 Task: Find connections with filter location Le Gosier with filter topic #healthy with filter profile language Spanish with filter current company Ixigo with filter school Sir M Visvesvaraya Institute Of Technology with filter industry Nursing Homes and Residential Care Facilities with filter service category Information Management with filter keywords title Assistant Professor
Action: Mouse moved to (311, 230)
Screenshot: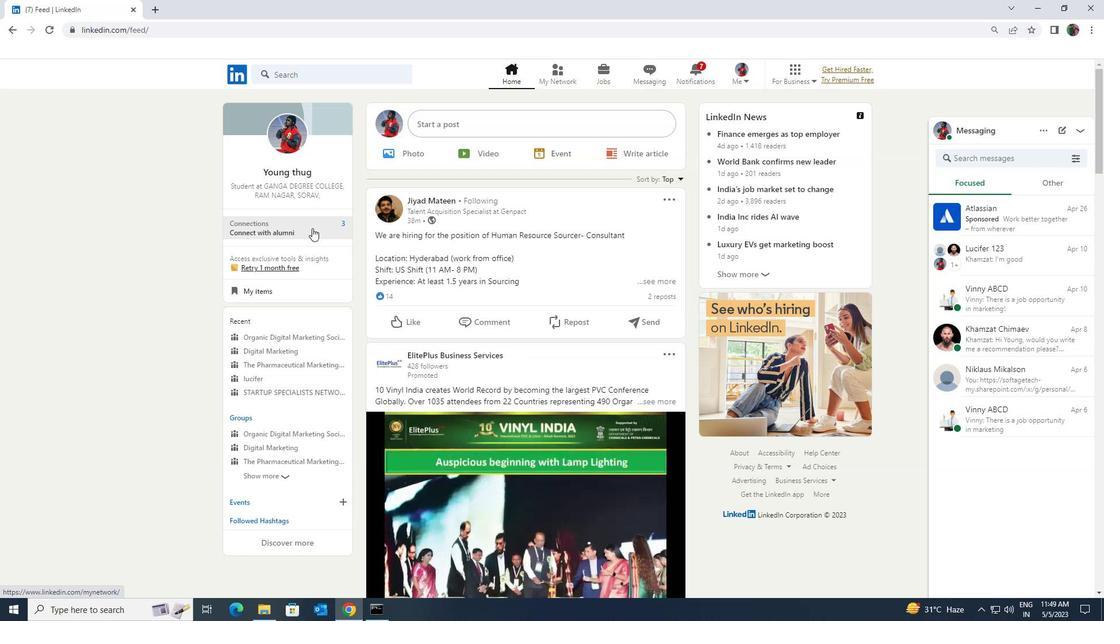 
Action: Mouse pressed left at (311, 230)
Screenshot: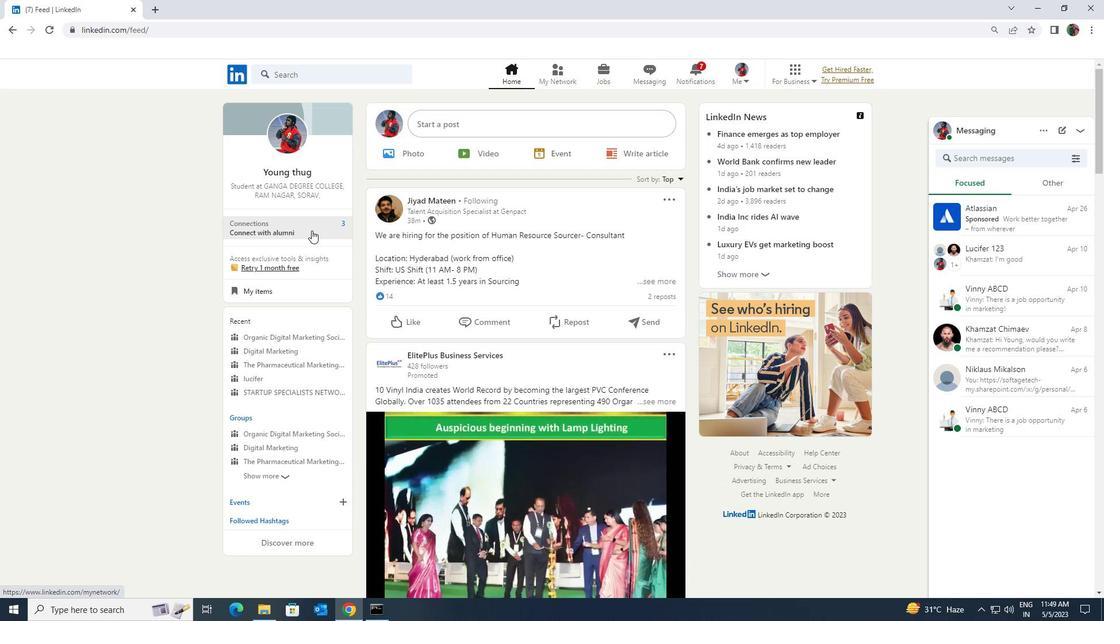 
Action: Mouse moved to (306, 139)
Screenshot: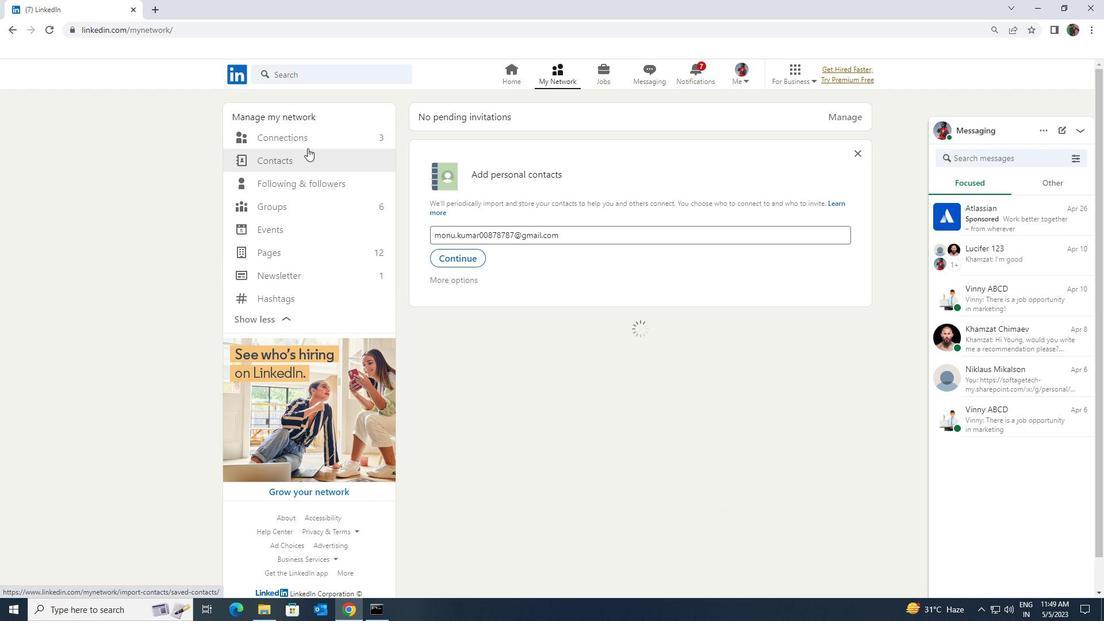 
Action: Mouse pressed left at (306, 139)
Screenshot: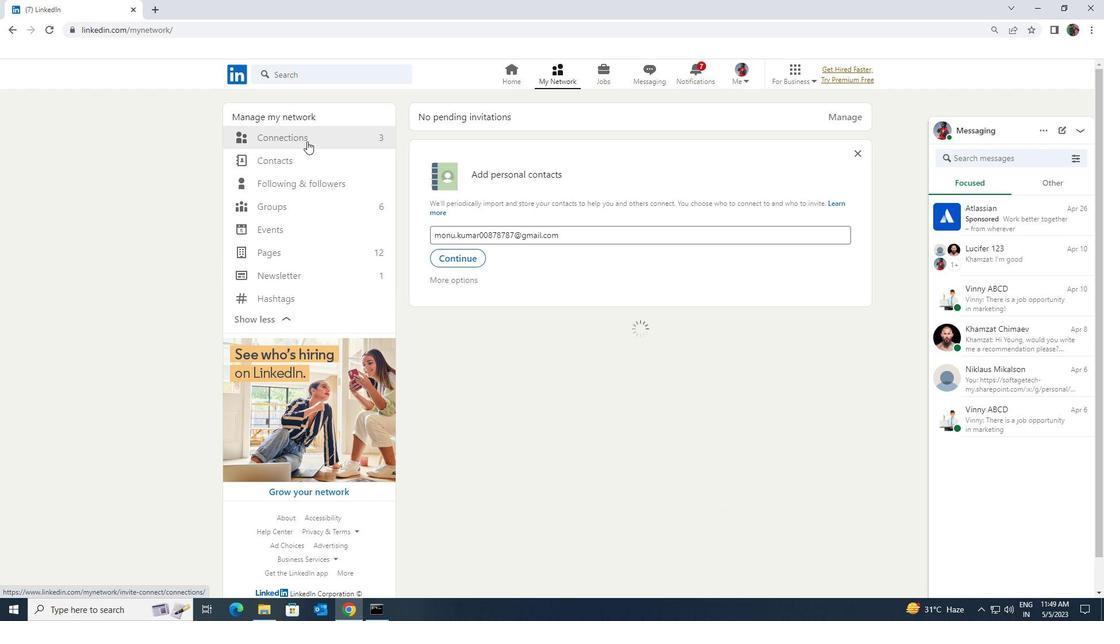 
Action: Mouse moved to (613, 139)
Screenshot: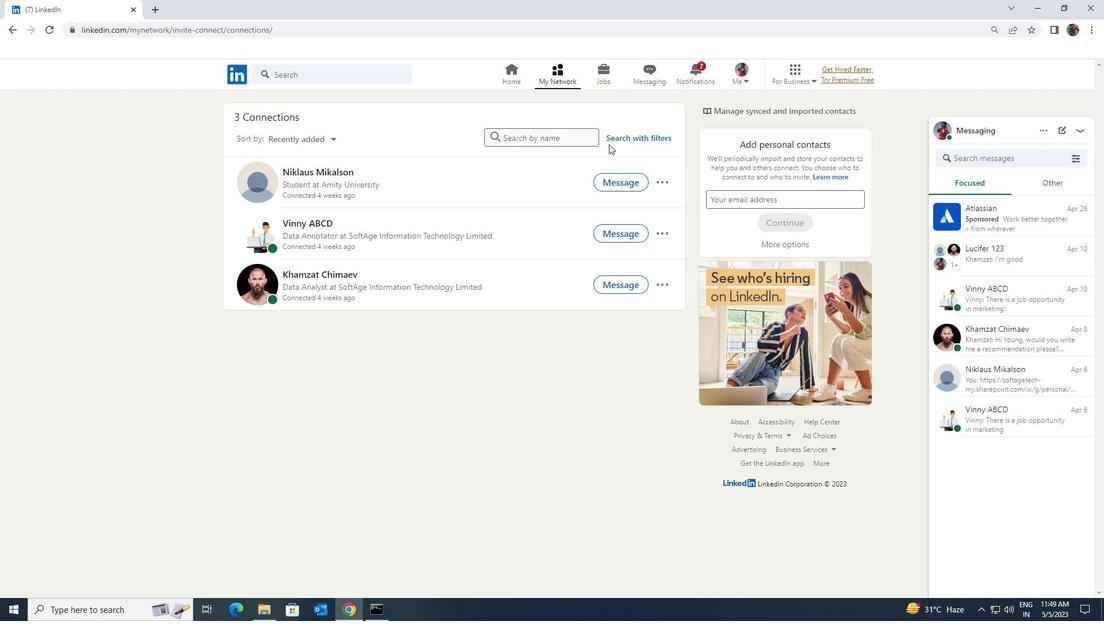 
Action: Mouse pressed left at (613, 139)
Screenshot: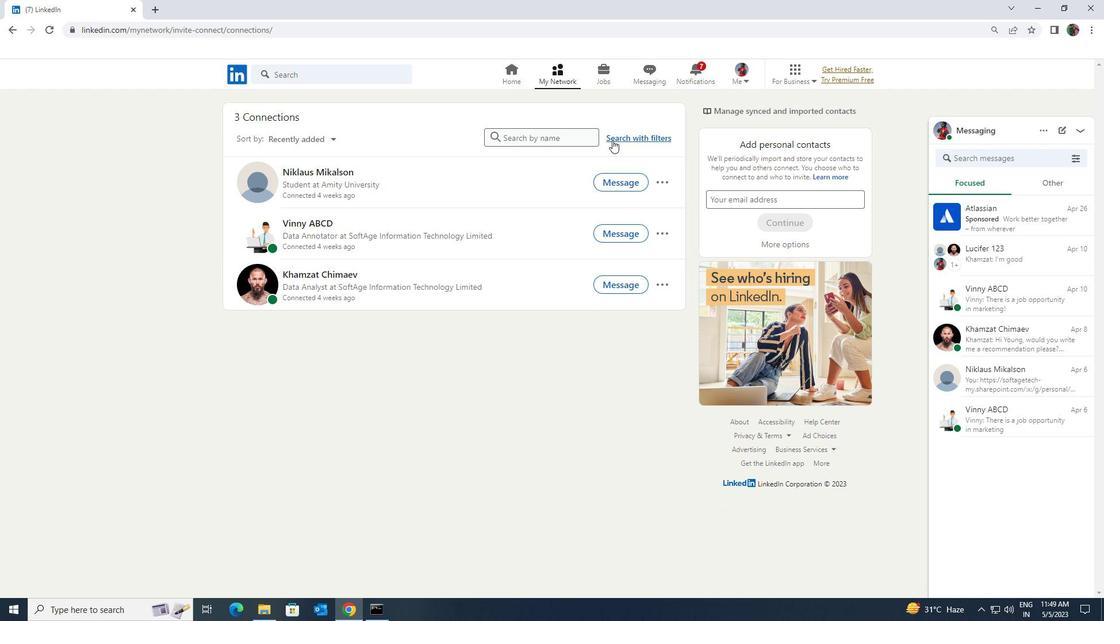 
Action: Mouse moved to (595, 105)
Screenshot: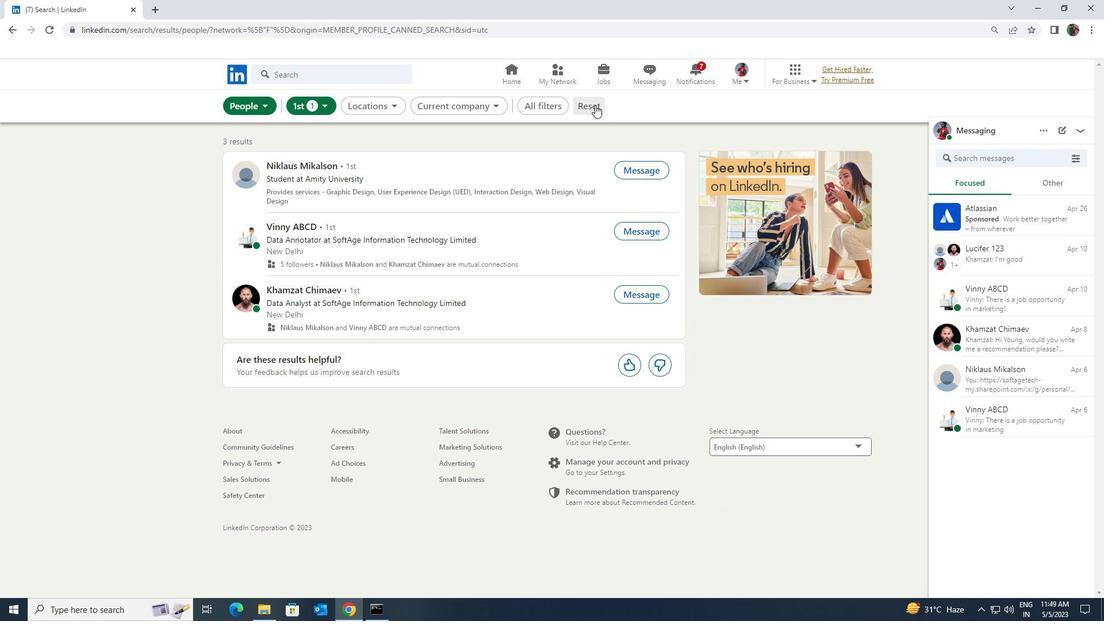 
Action: Mouse pressed left at (595, 105)
Screenshot: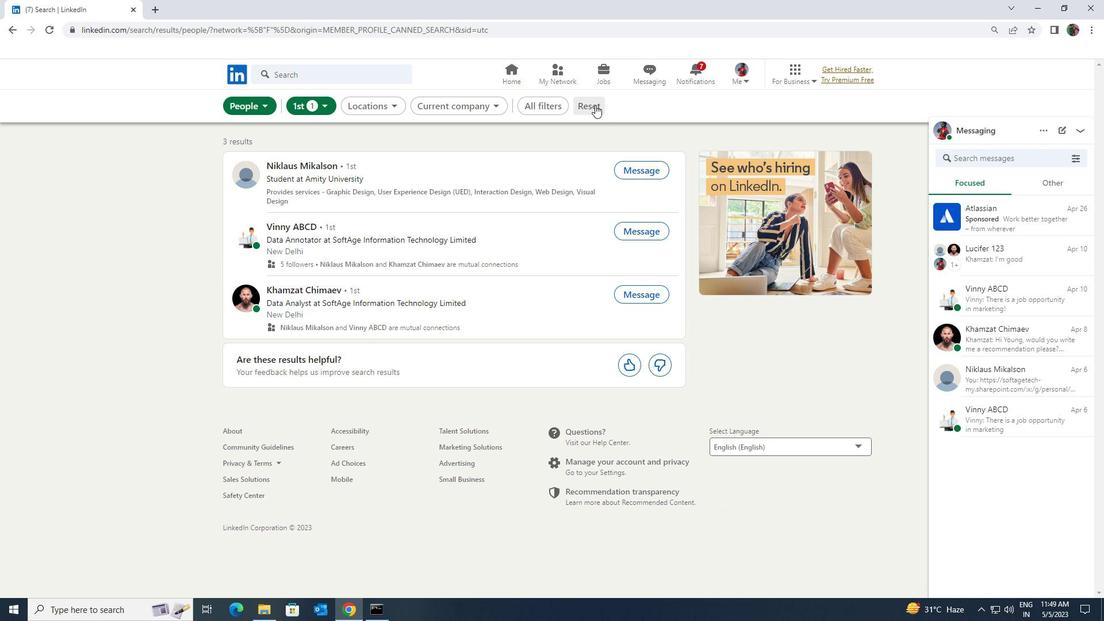 
Action: Mouse moved to (559, 110)
Screenshot: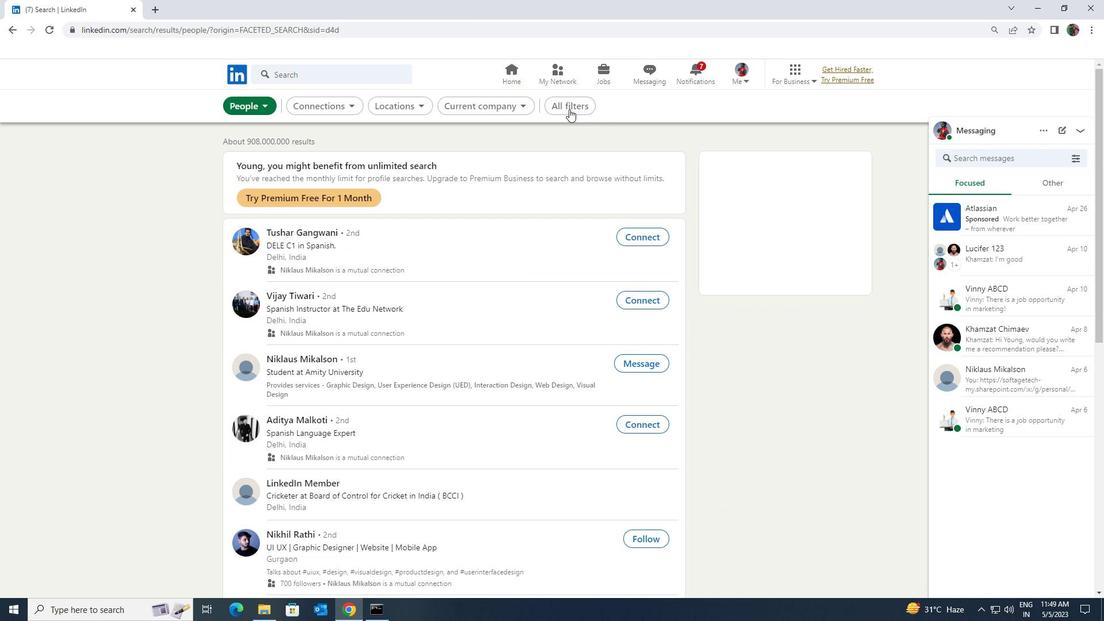 
Action: Mouse pressed left at (559, 110)
Screenshot: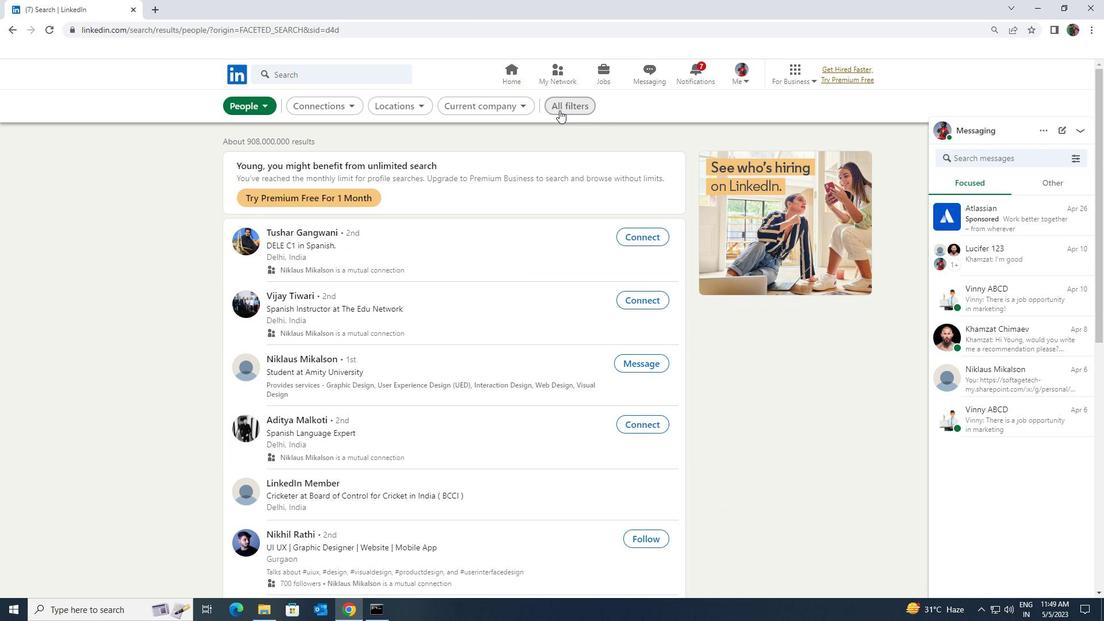 
Action: Mouse moved to (977, 453)
Screenshot: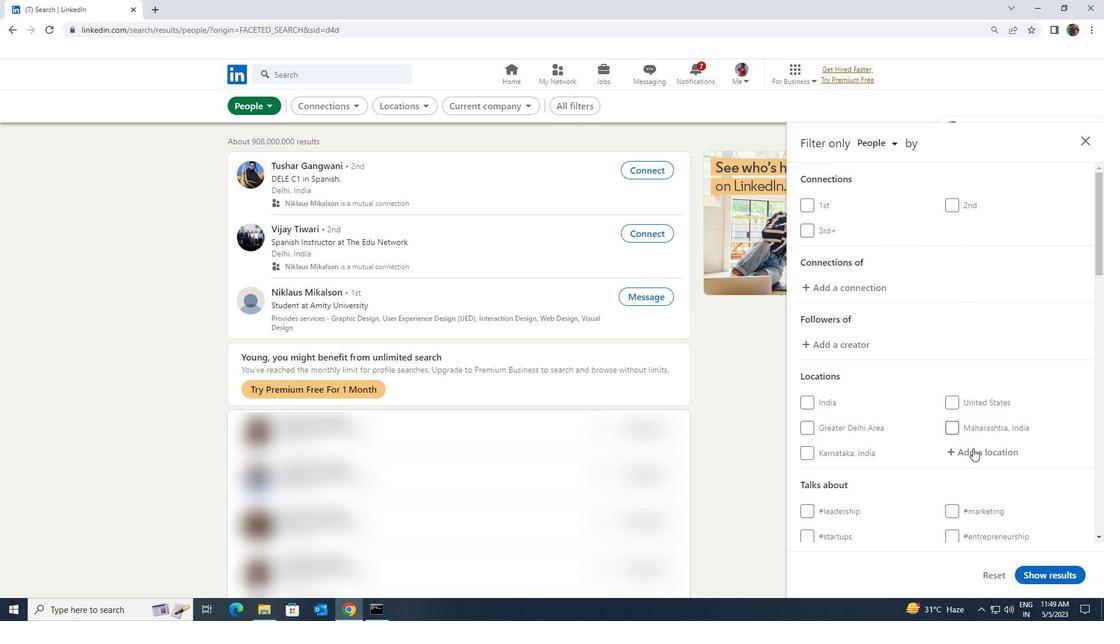 
Action: Mouse pressed left at (977, 453)
Screenshot: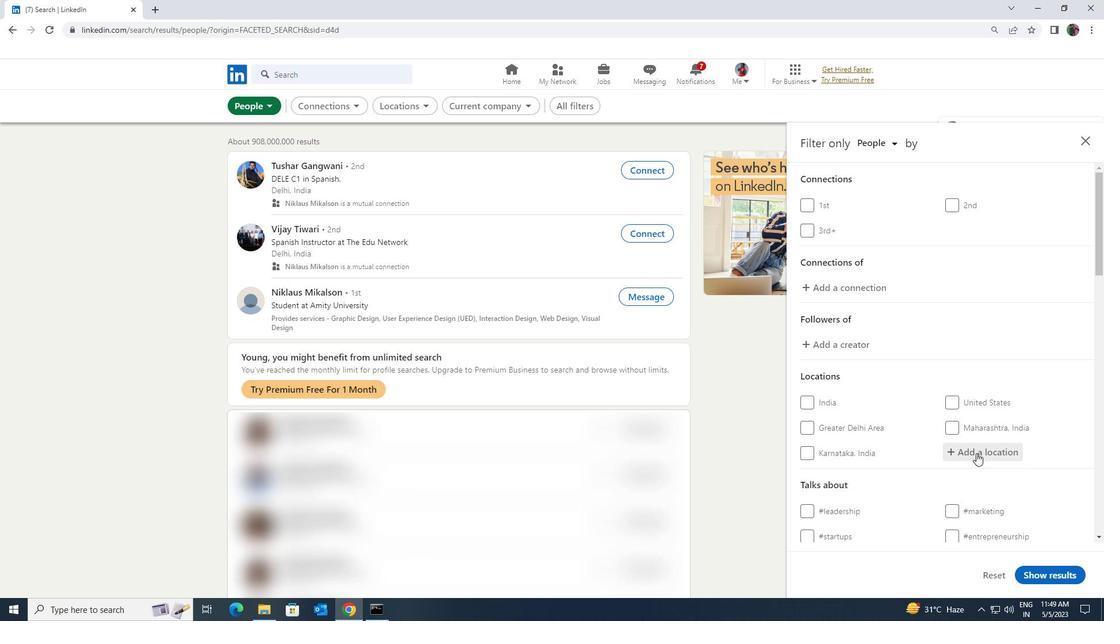 
Action: Mouse moved to (968, 450)
Screenshot: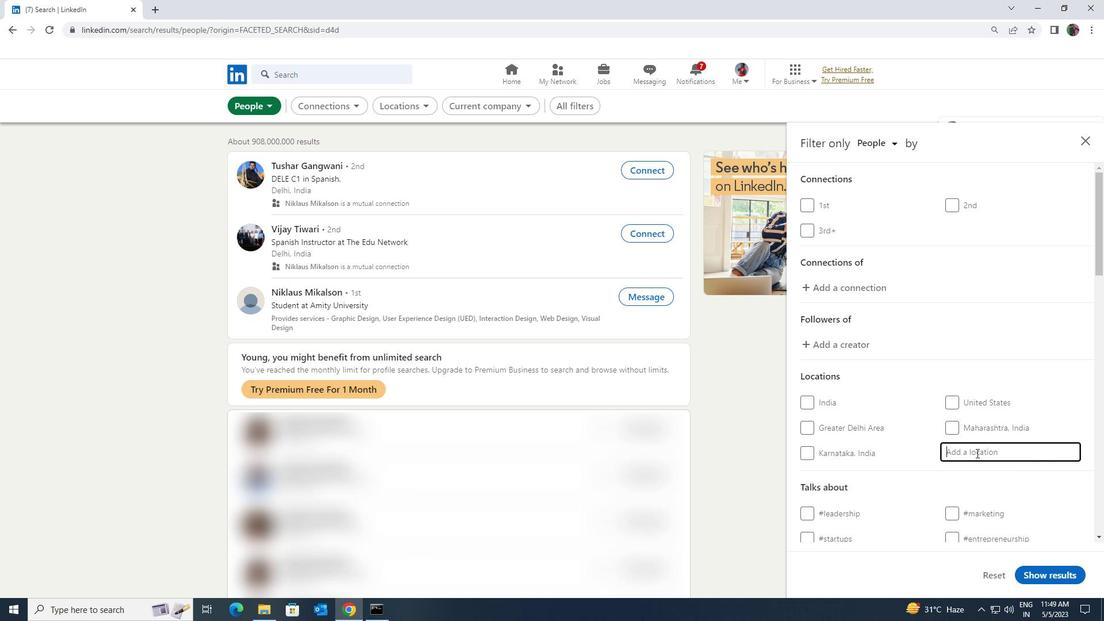 
Action: Key pressed <Key.shift>LE<Key.space><Key.shift><Key.shift><Key.shift><Key.shift><Key.shift><Key.shift>GOSIER
Screenshot: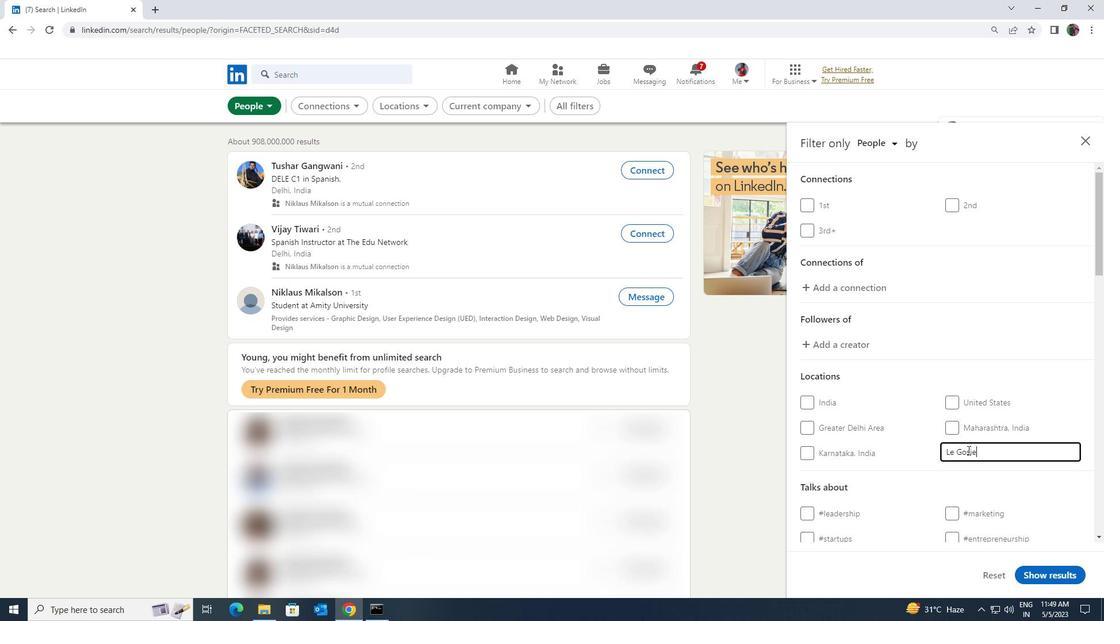 
Action: Mouse moved to (963, 449)
Screenshot: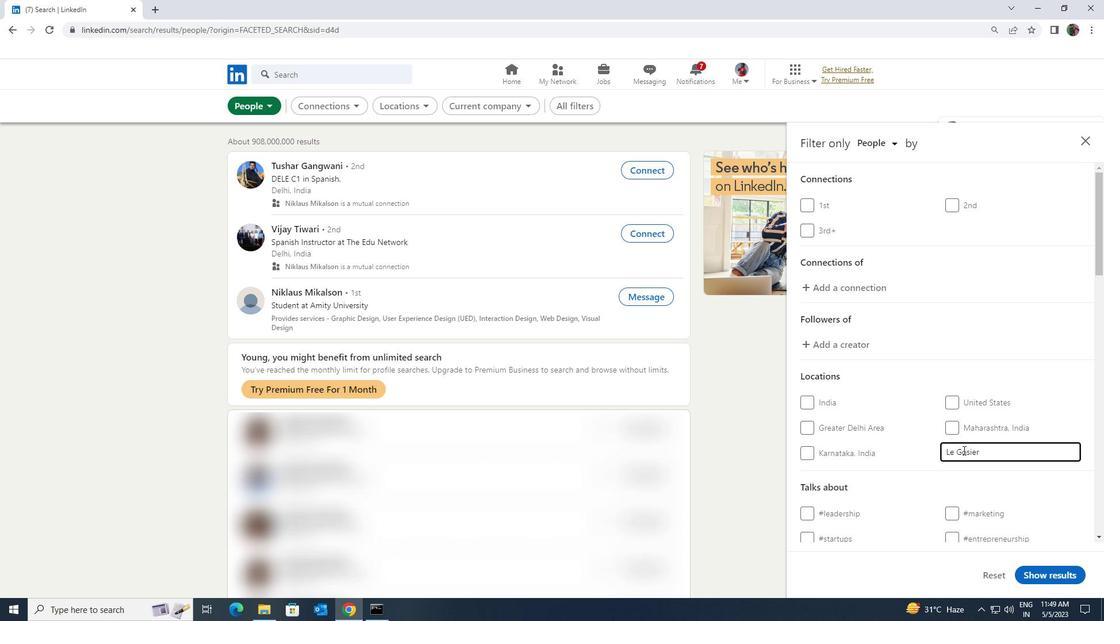 
Action: Mouse scrolled (963, 448) with delta (0, 0)
Screenshot: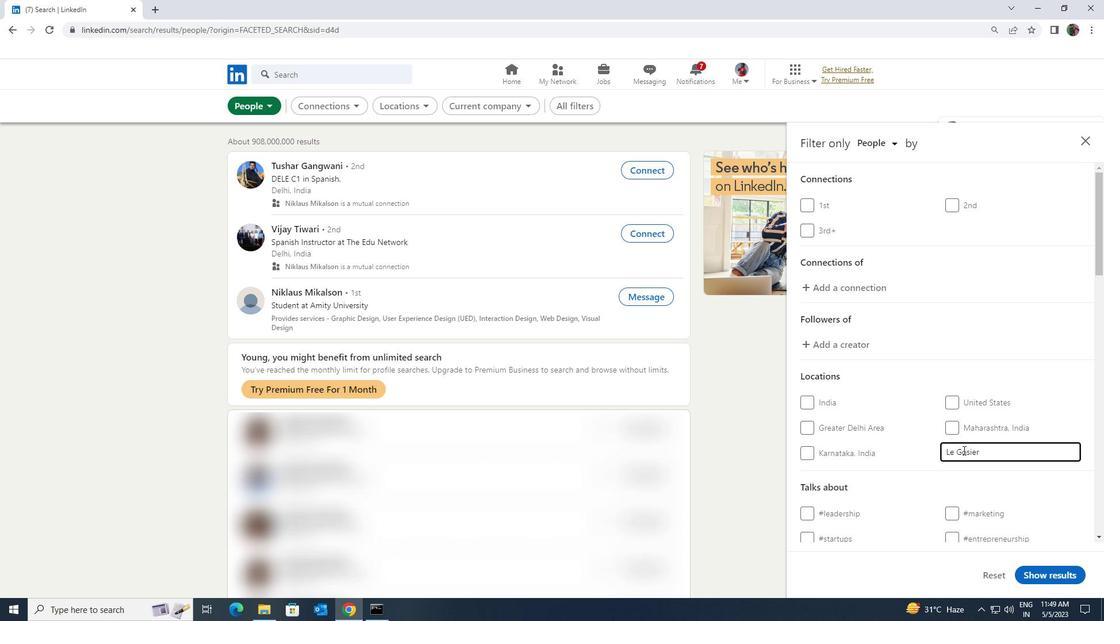
Action: Mouse moved to (973, 506)
Screenshot: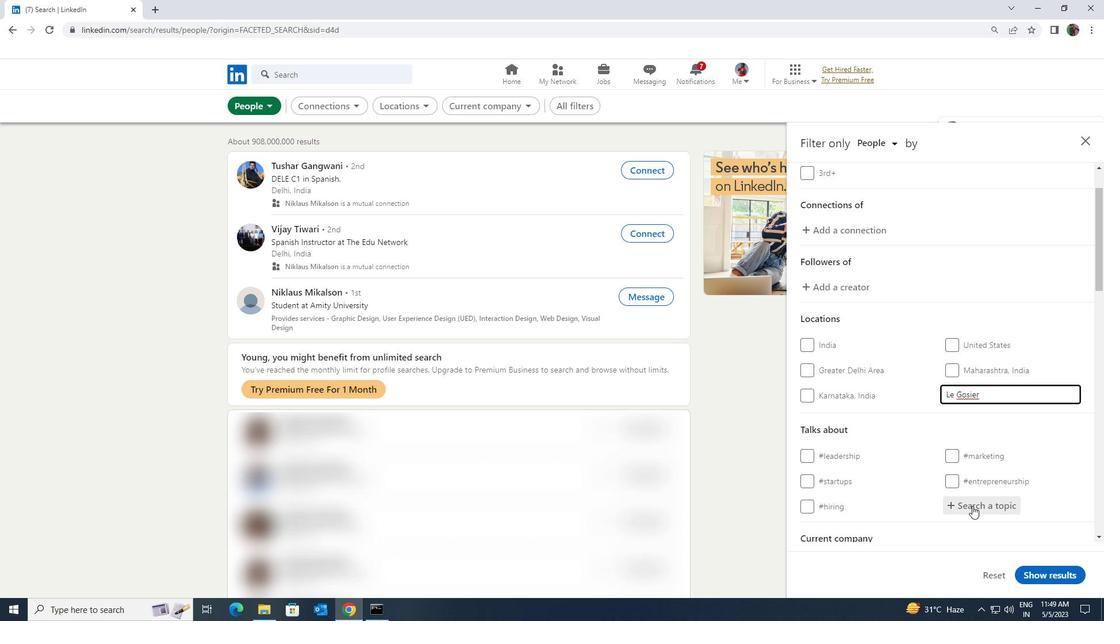 
Action: Mouse pressed left at (973, 506)
Screenshot: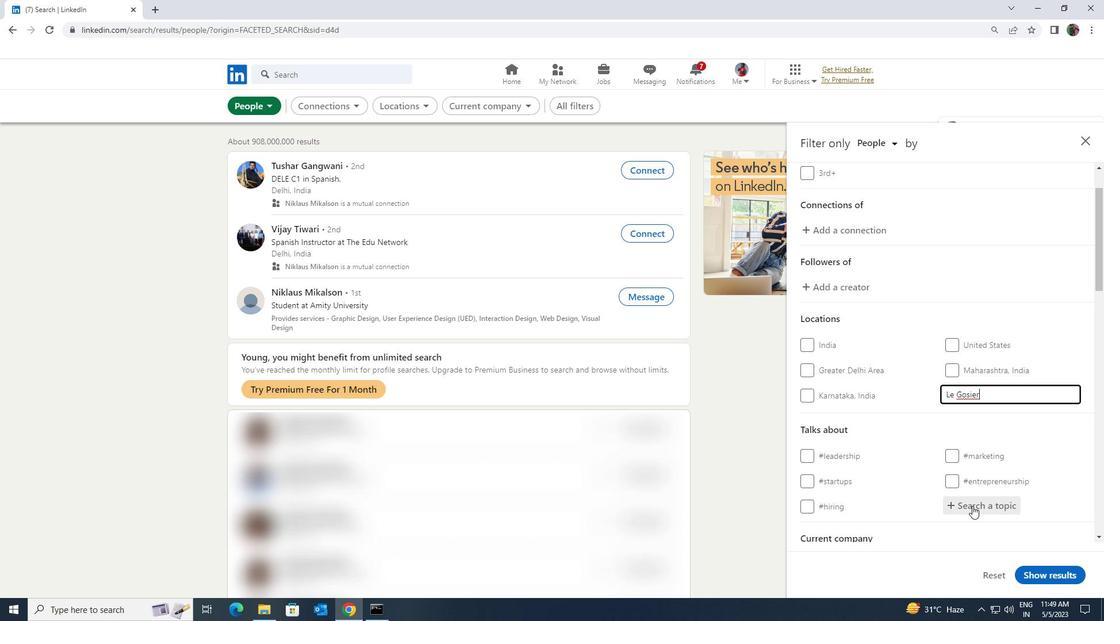 
Action: Key pressed <Key.shift><Key.shift><Key.shift><Key.shift><Key.shift>HEALTHY
Screenshot: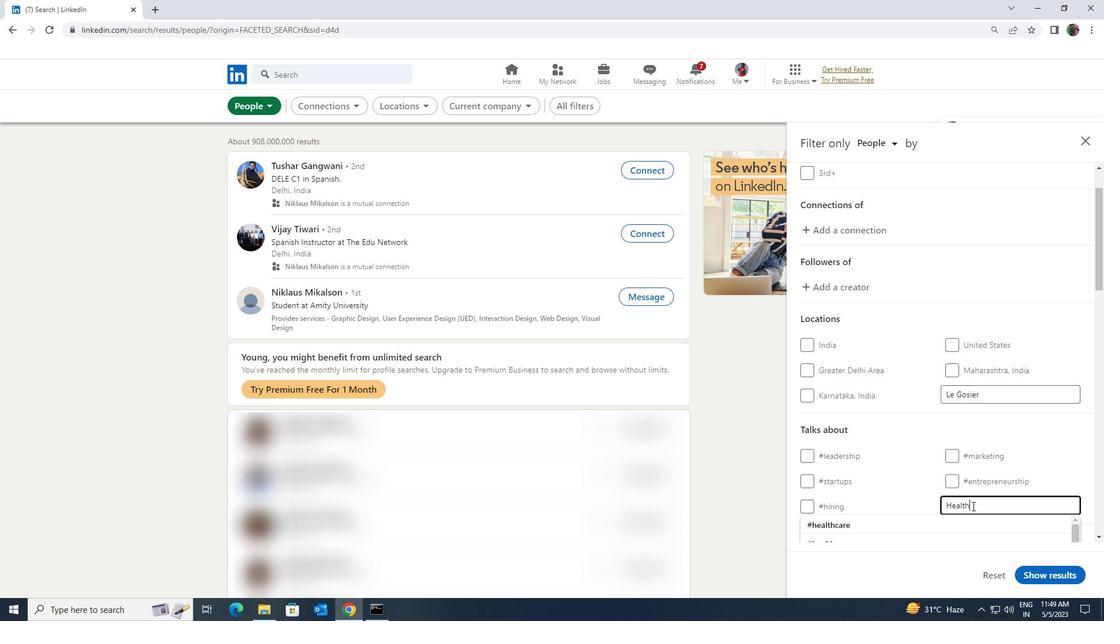 
Action: Mouse moved to (973, 500)
Screenshot: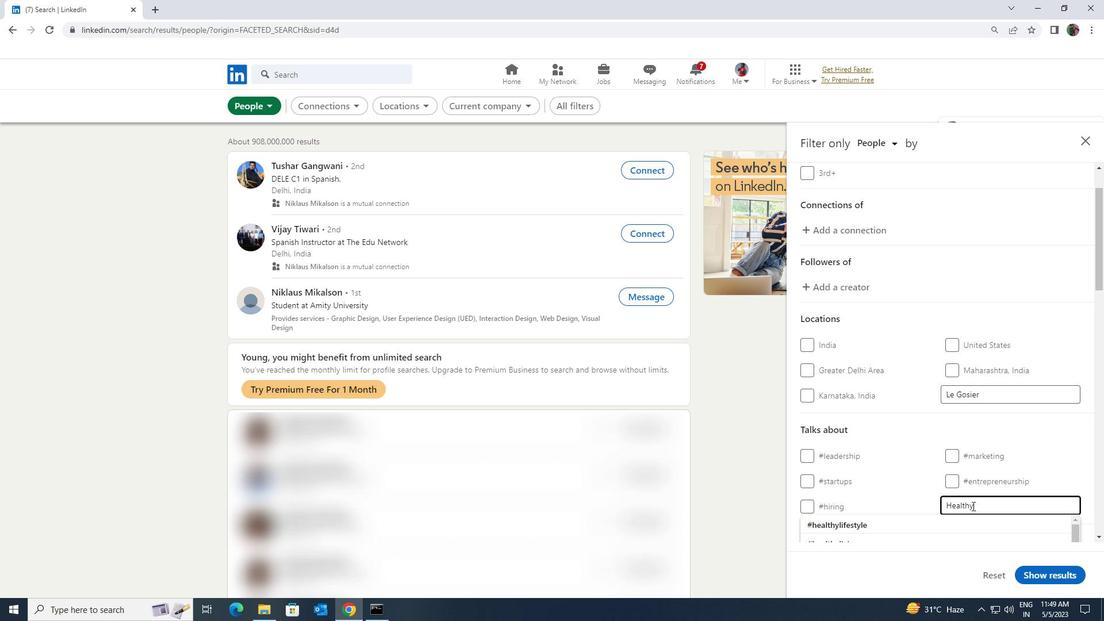 
Action: Mouse scrolled (973, 500) with delta (0, 0)
Screenshot: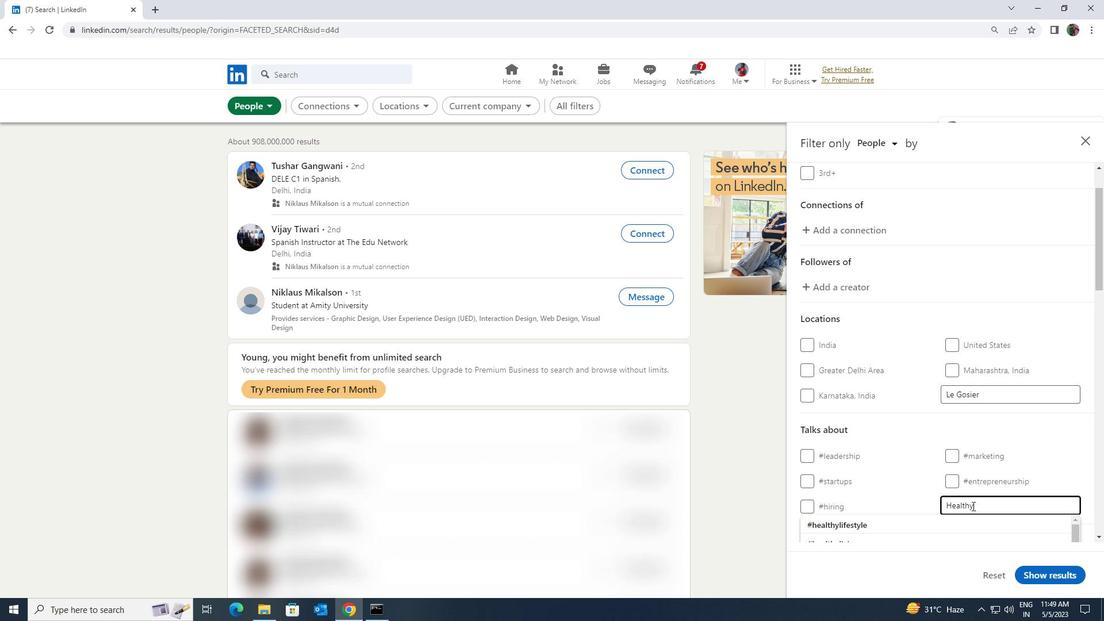 
Action: Mouse moved to (970, 496)
Screenshot: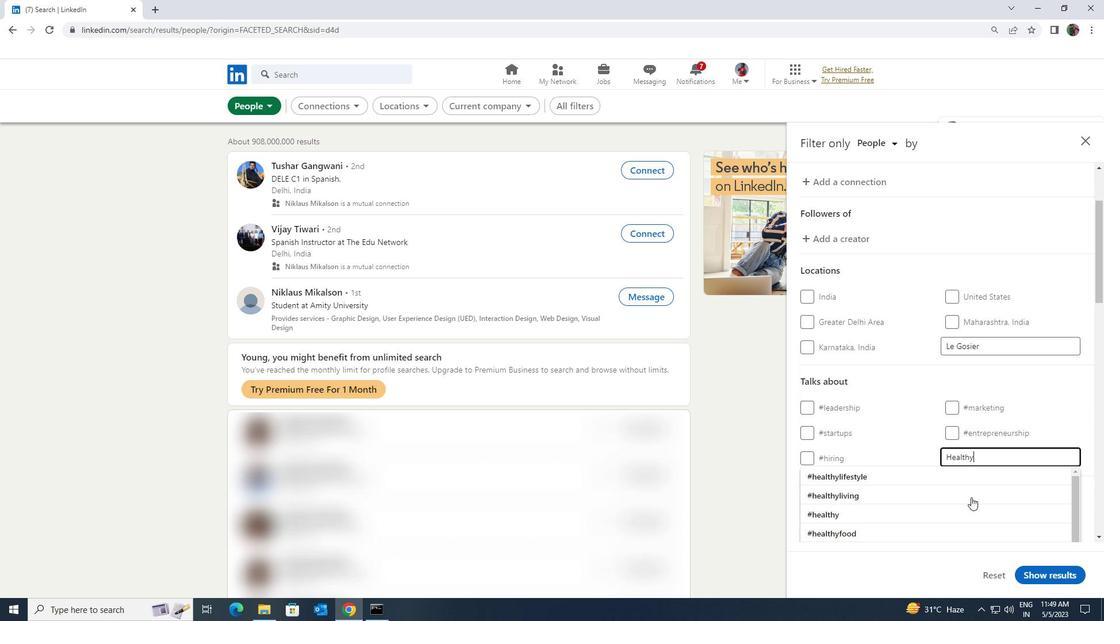 
Action: Mouse pressed left at (970, 496)
Screenshot: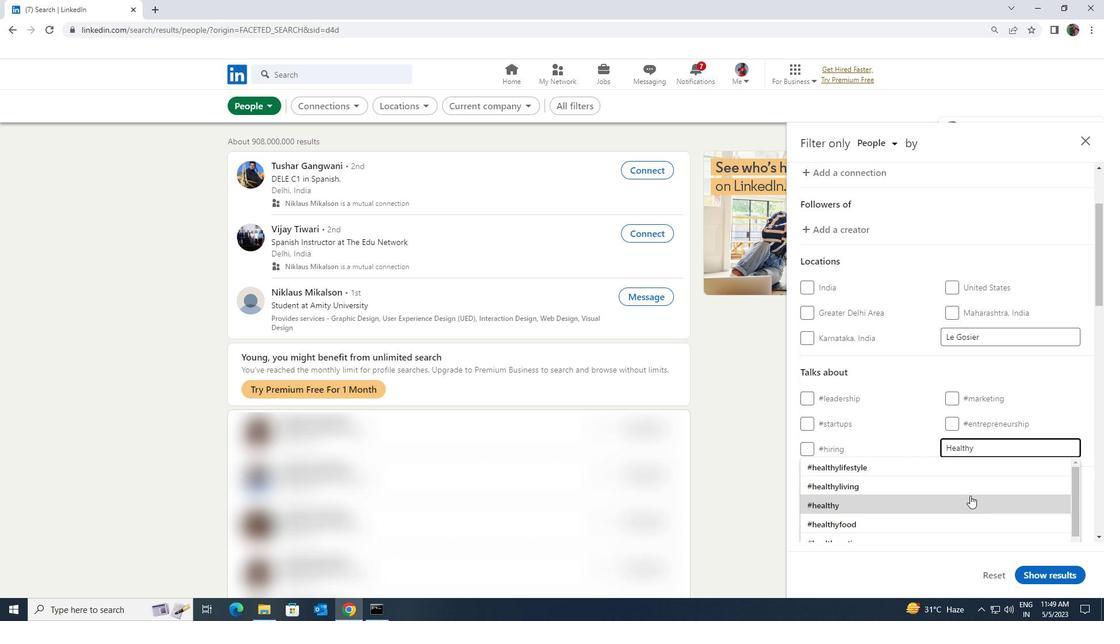
Action: Mouse moved to (970, 495)
Screenshot: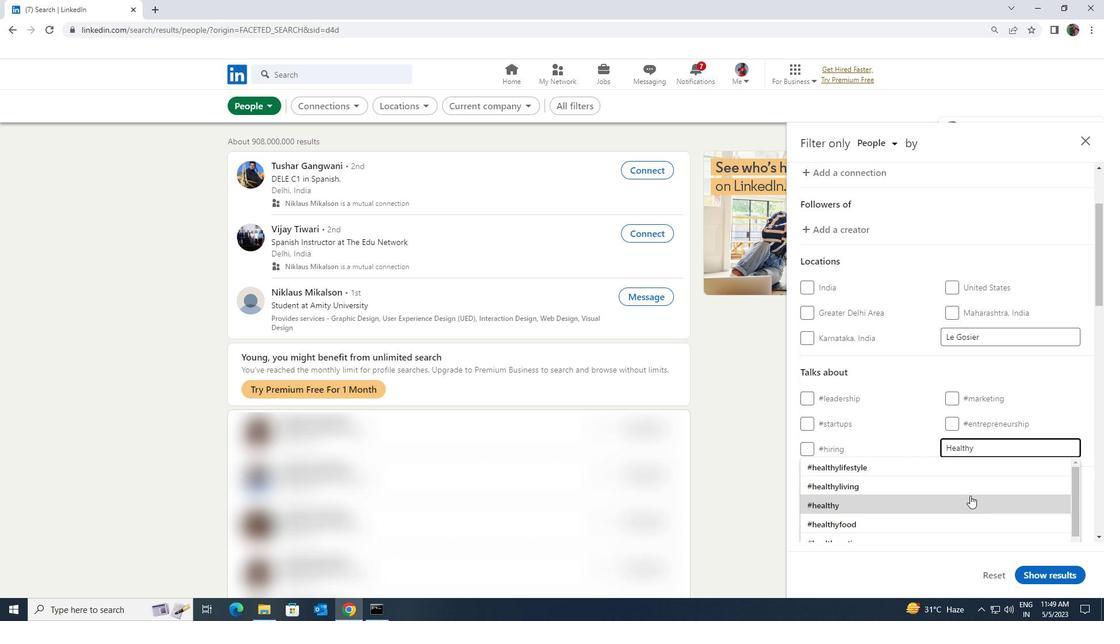 
Action: Mouse scrolled (970, 494) with delta (0, 0)
Screenshot: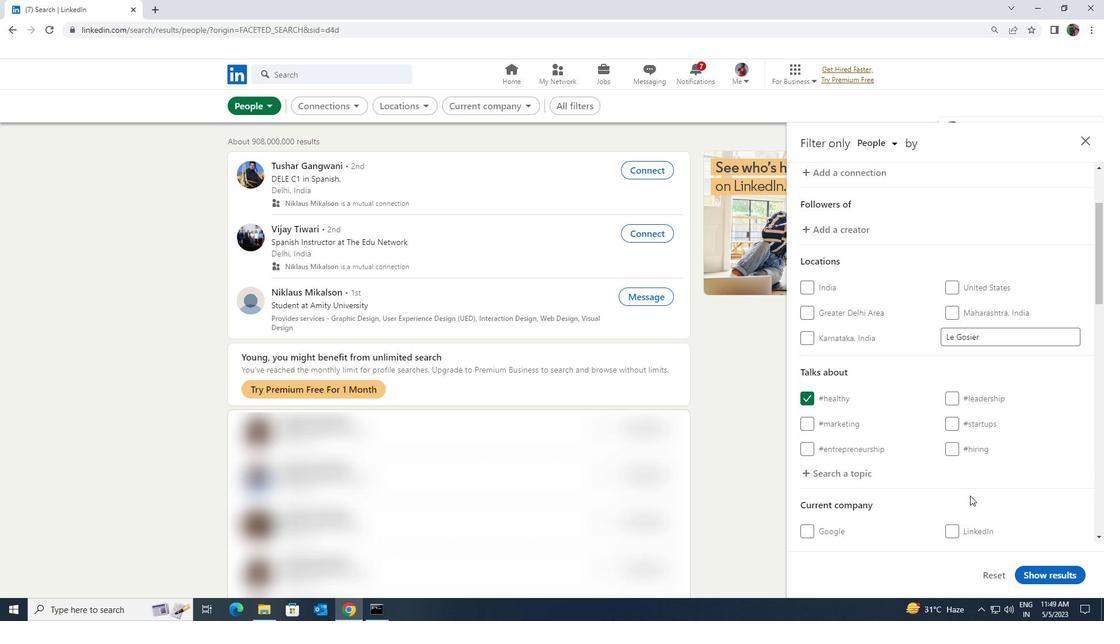 
Action: Mouse scrolled (970, 494) with delta (0, 0)
Screenshot: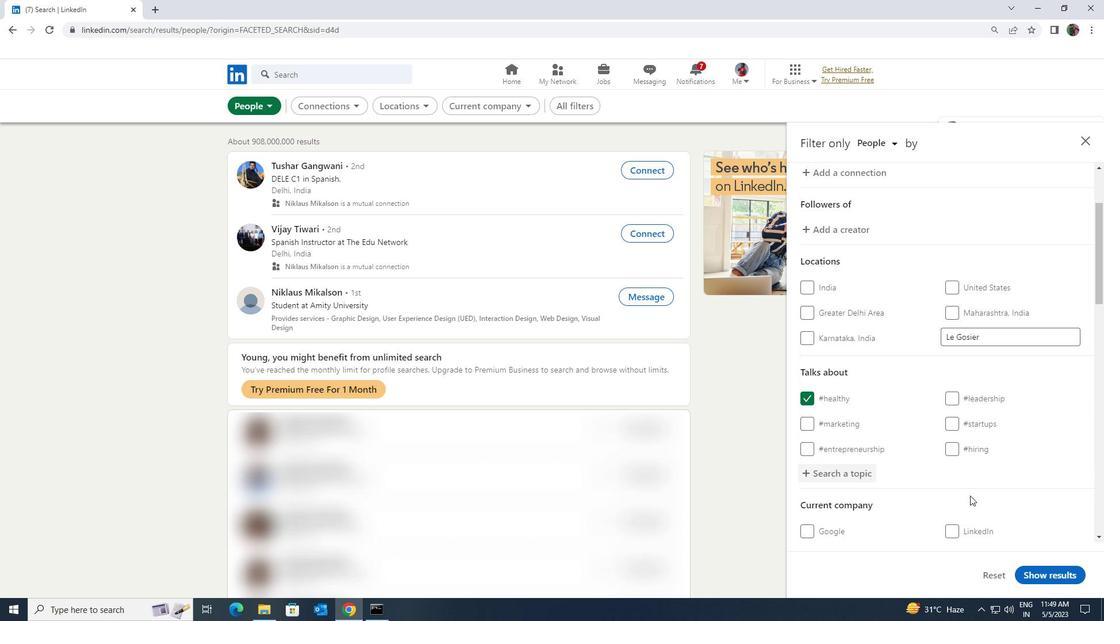 
Action: Mouse moved to (970, 495)
Screenshot: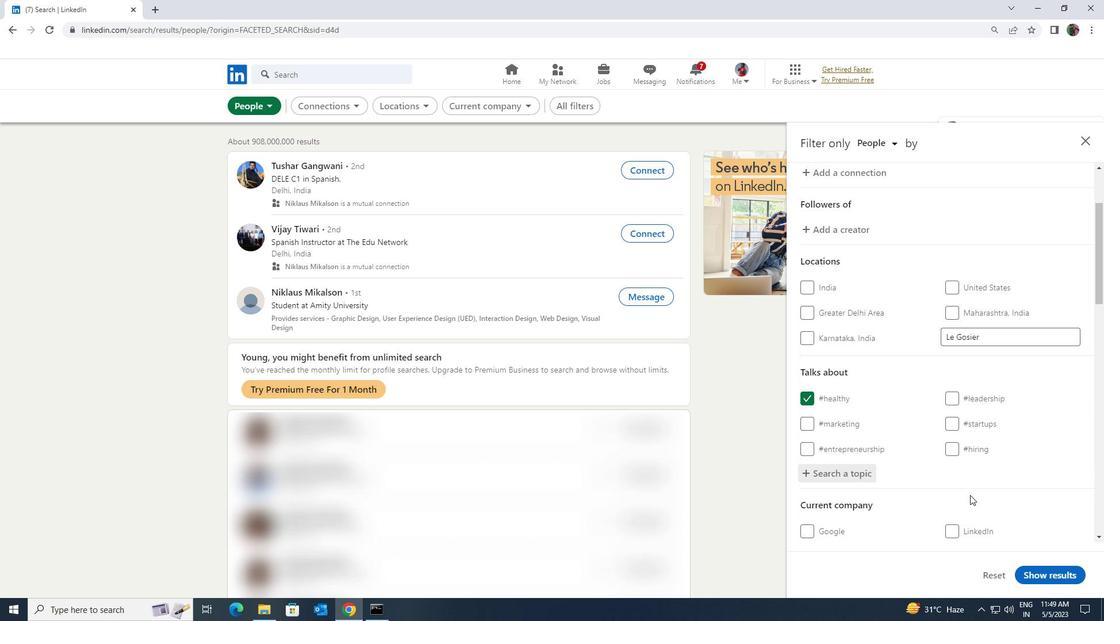 
Action: Mouse scrolled (970, 494) with delta (0, 0)
Screenshot: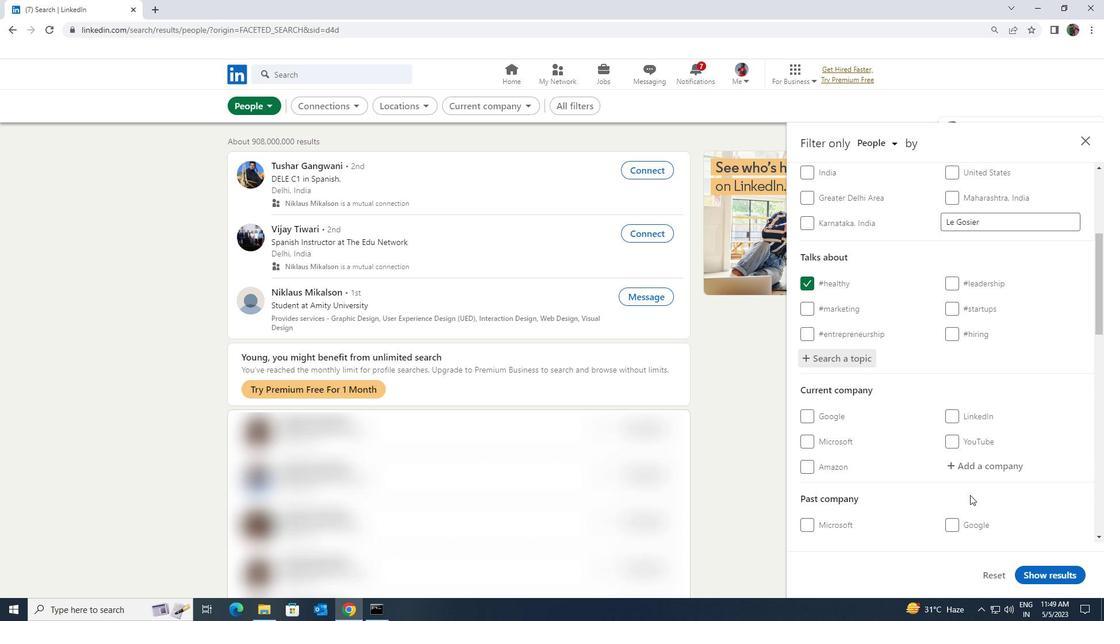 
Action: Mouse moved to (973, 493)
Screenshot: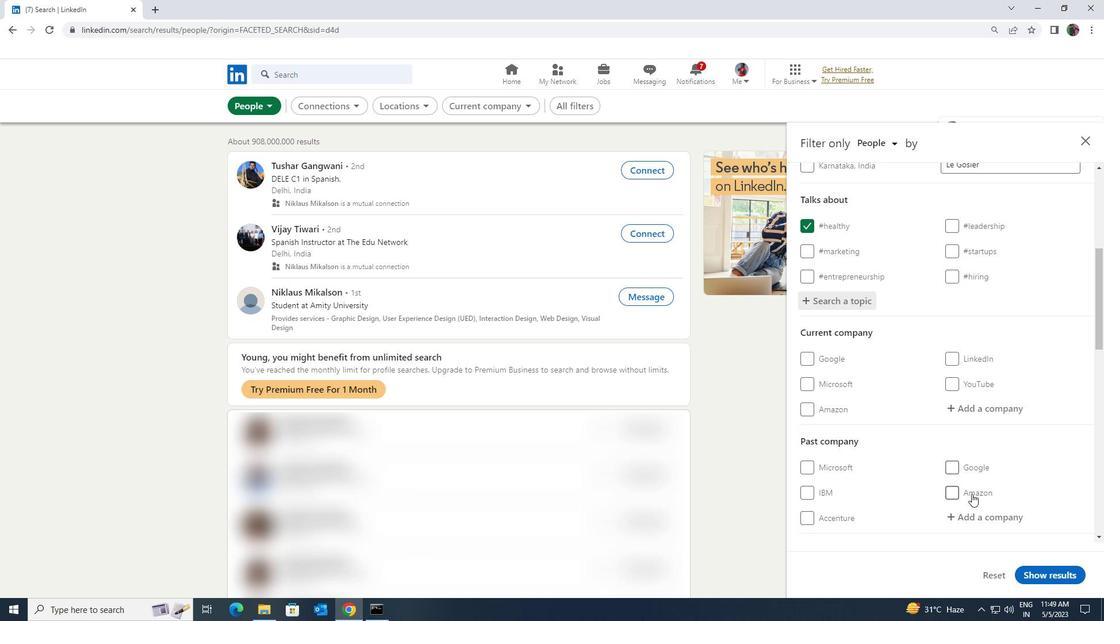 
Action: Mouse scrolled (973, 493) with delta (0, 0)
Screenshot: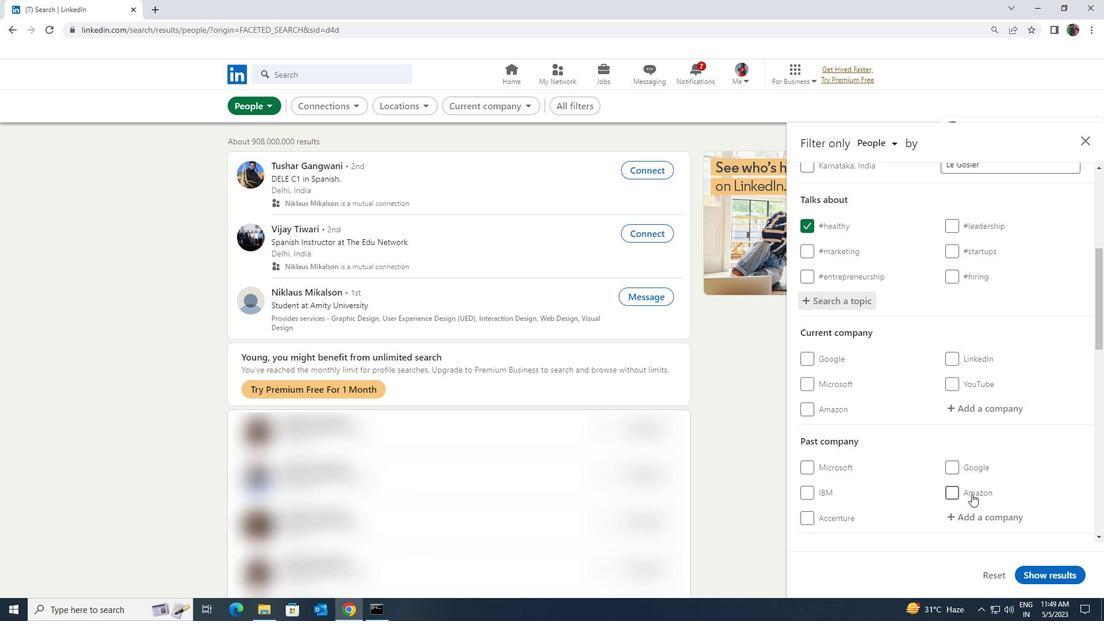 
Action: Mouse moved to (973, 493)
Screenshot: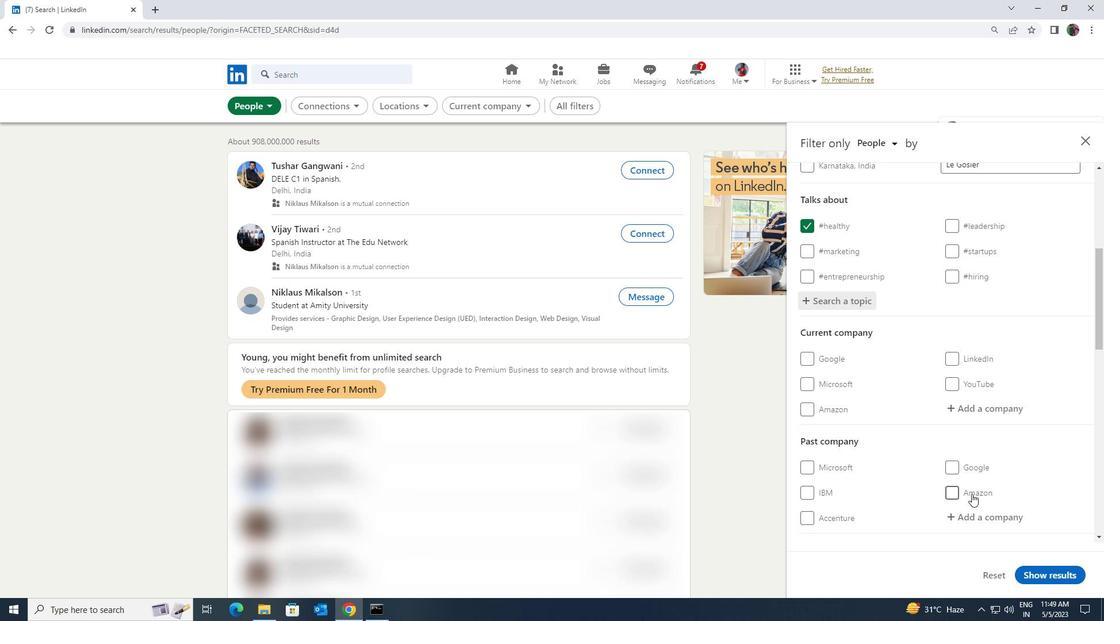 
Action: Mouse scrolled (973, 493) with delta (0, 0)
Screenshot: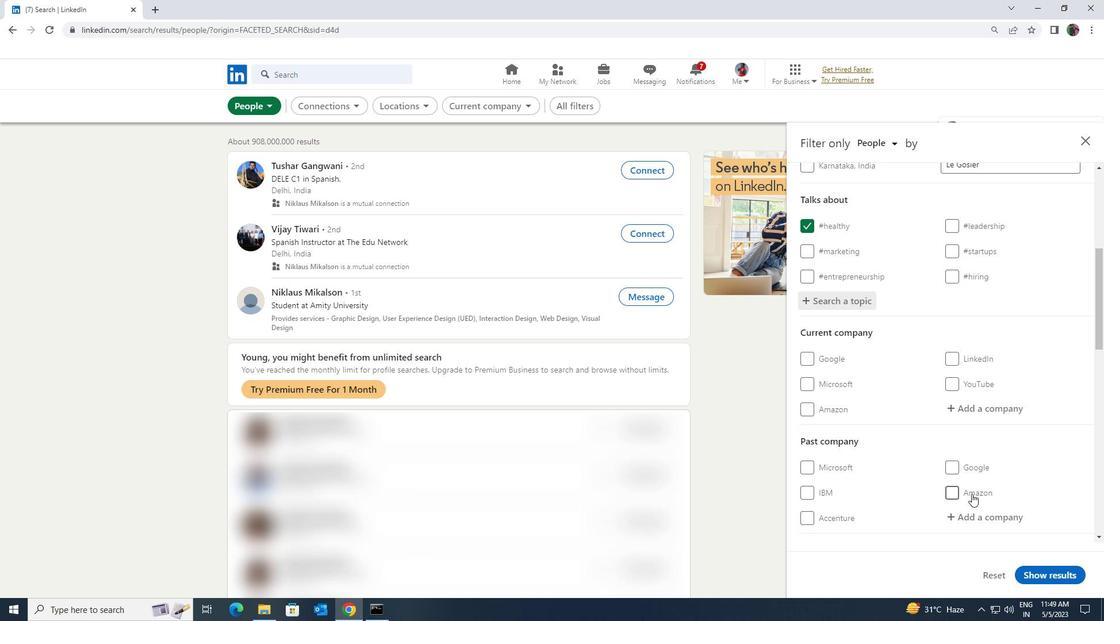 
Action: Mouse scrolled (973, 493) with delta (0, 0)
Screenshot: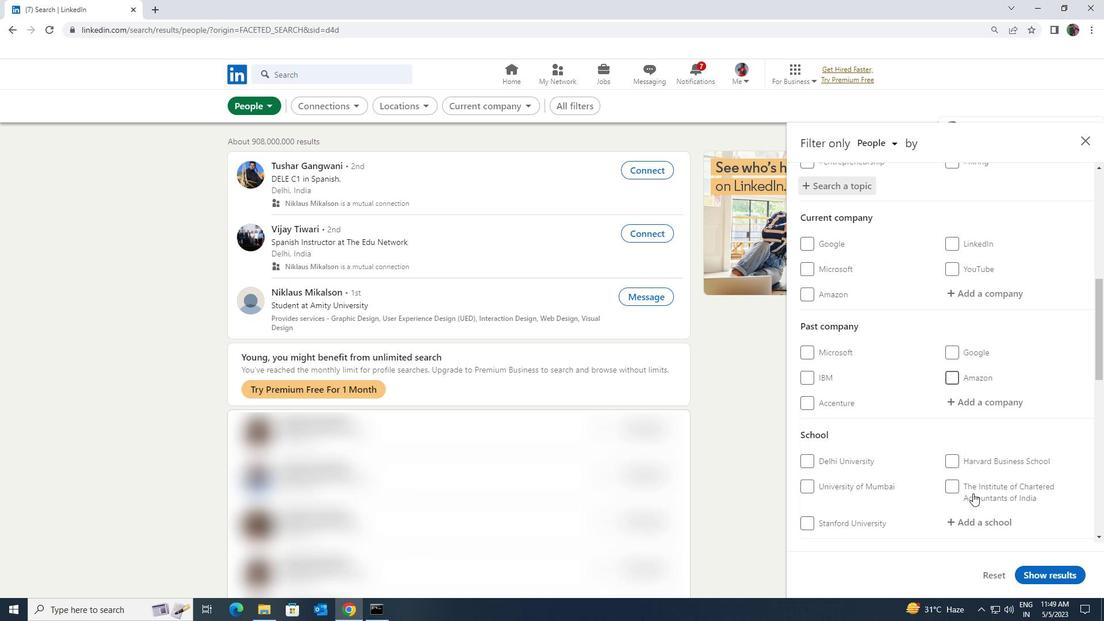 
Action: Mouse scrolled (973, 493) with delta (0, 0)
Screenshot: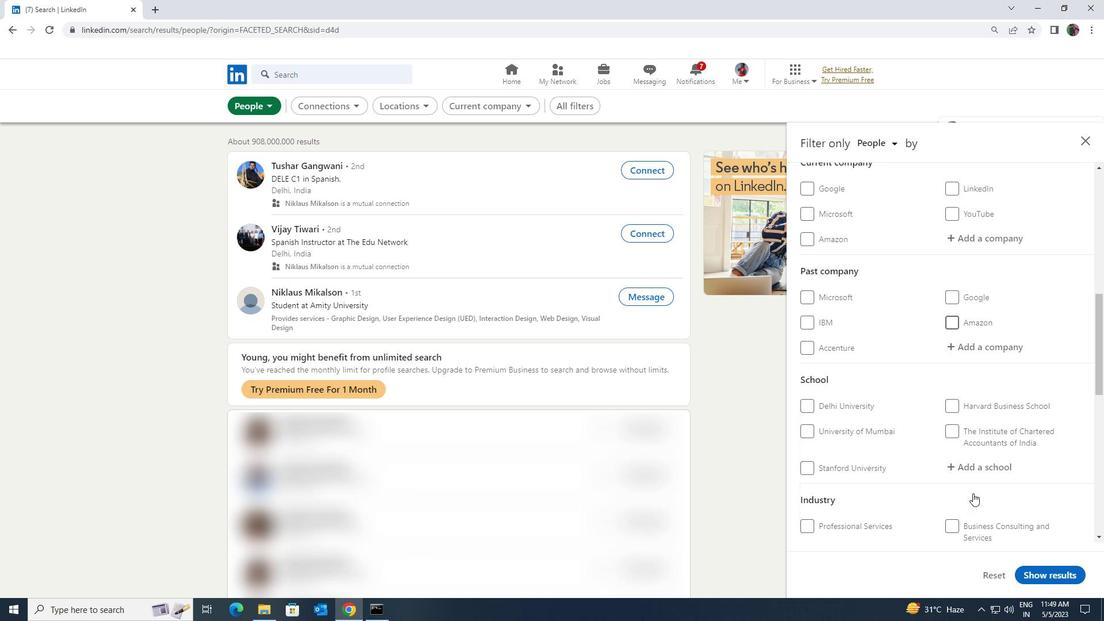 
Action: Mouse scrolled (973, 493) with delta (0, 0)
Screenshot: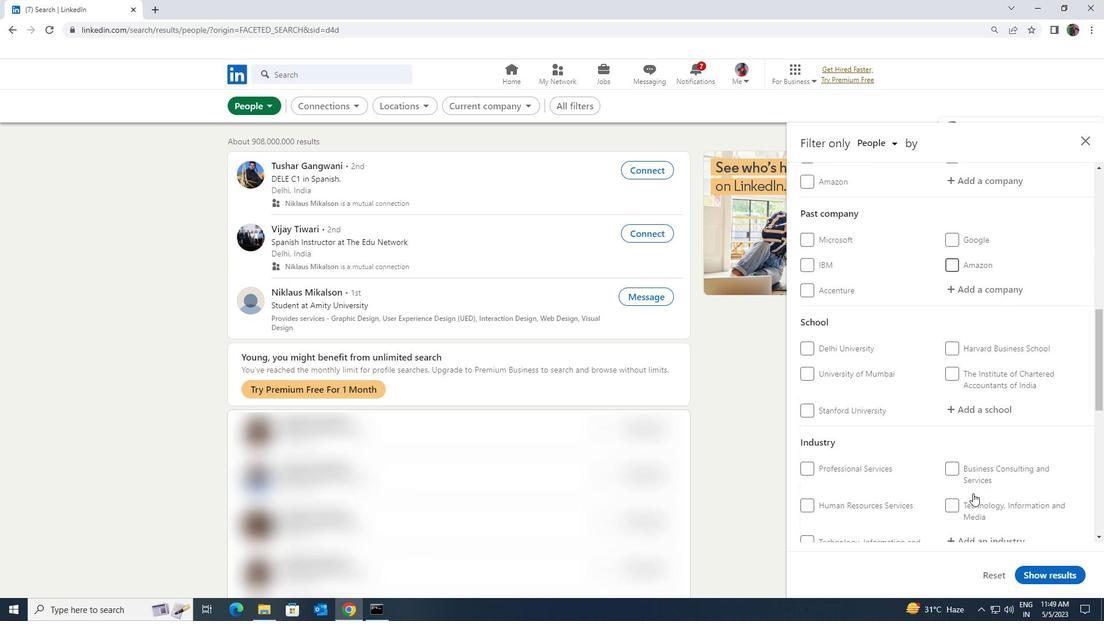 
Action: Mouse scrolled (973, 493) with delta (0, 0)
Screenshot: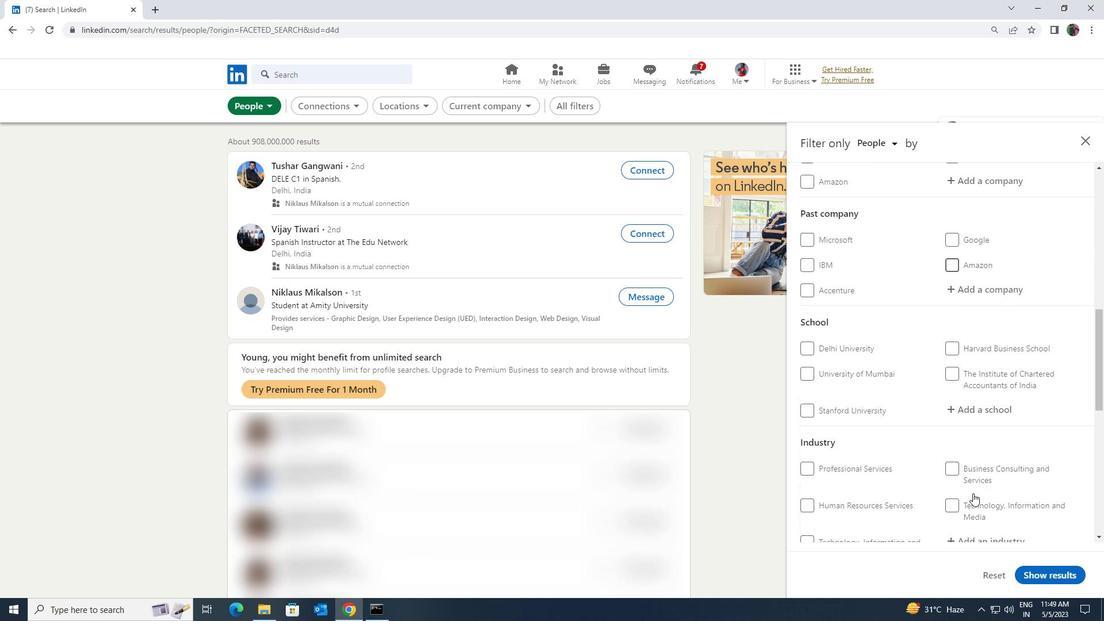 
Action: Mouse moved to (974, 492)
Screenshot: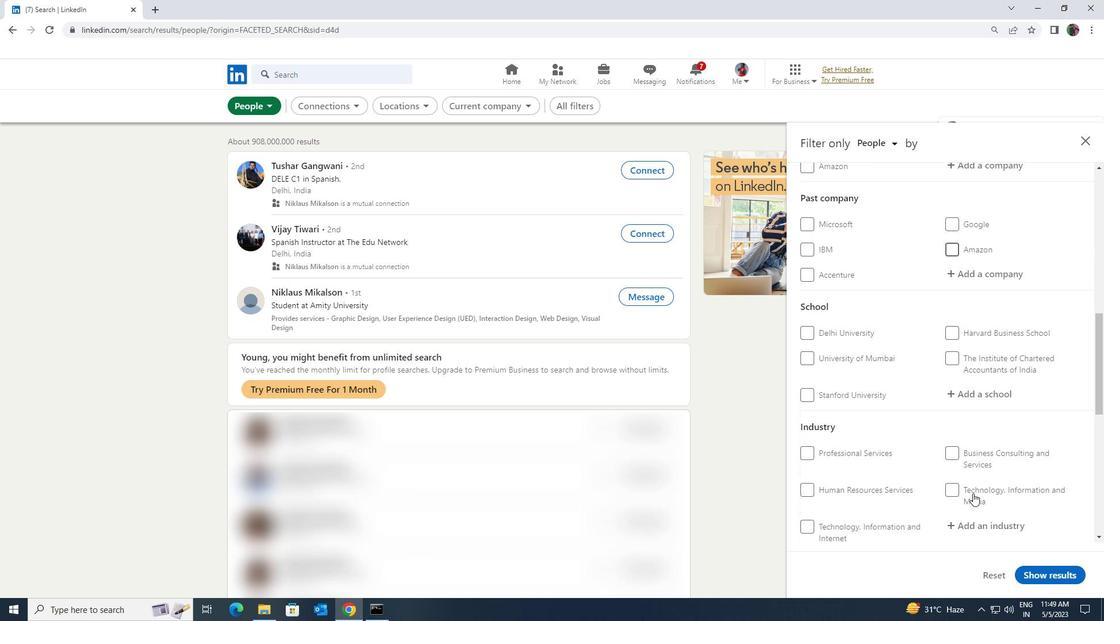 
Action: Mouse scrolled (974, 491) with delta (0, 0)
Screenshot: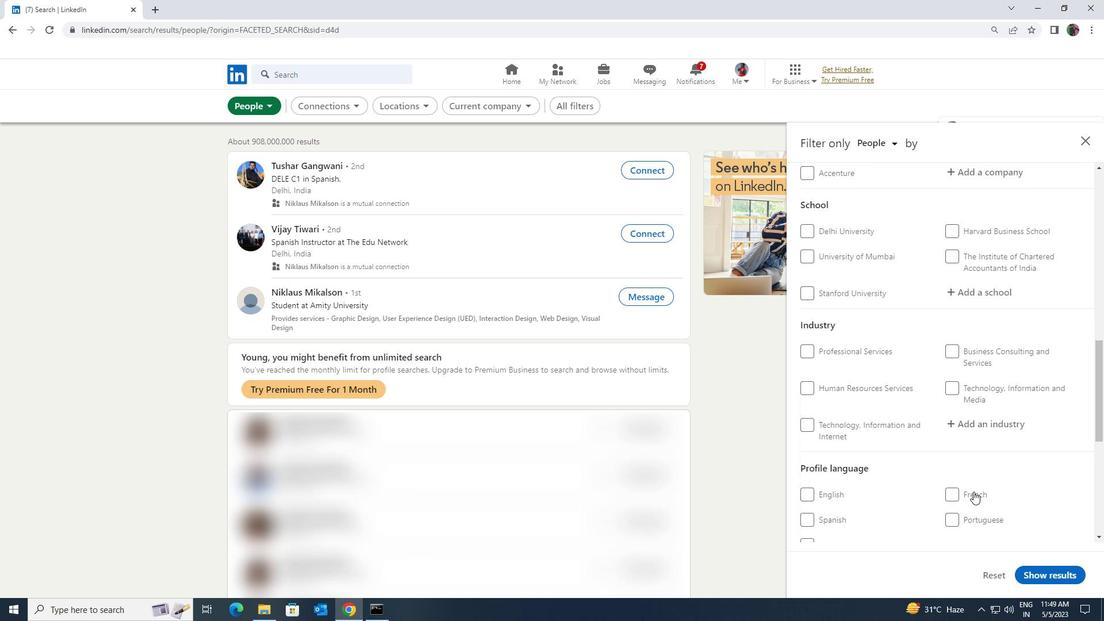 
Action: Mouse moved to (839, 466)
Screenshot: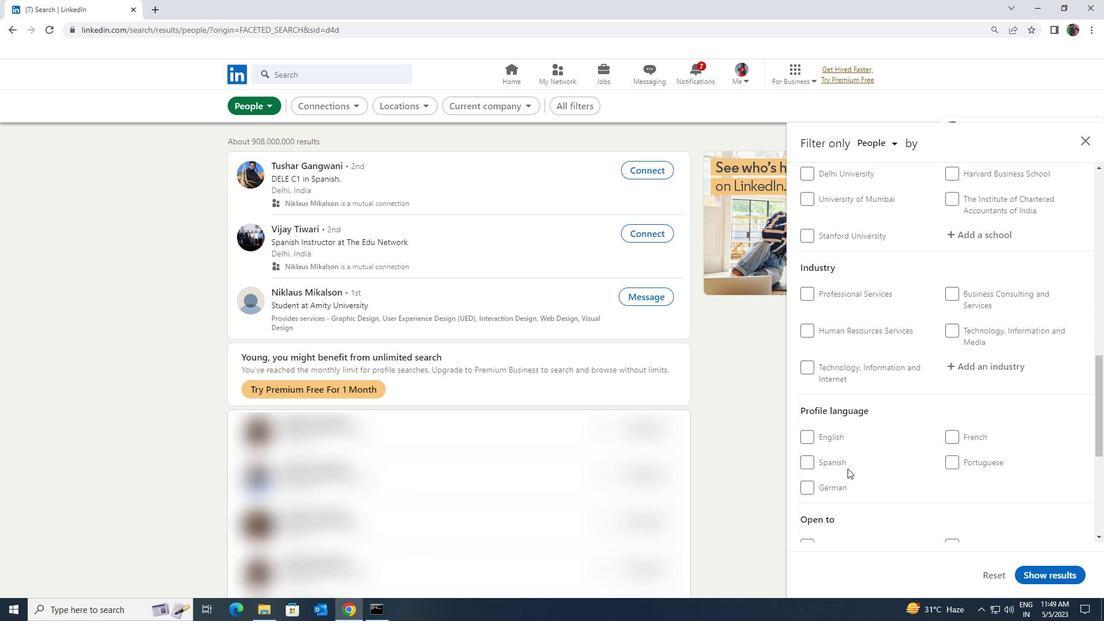 
Action: Mouse pressed left at (839, 466)
Screenshot: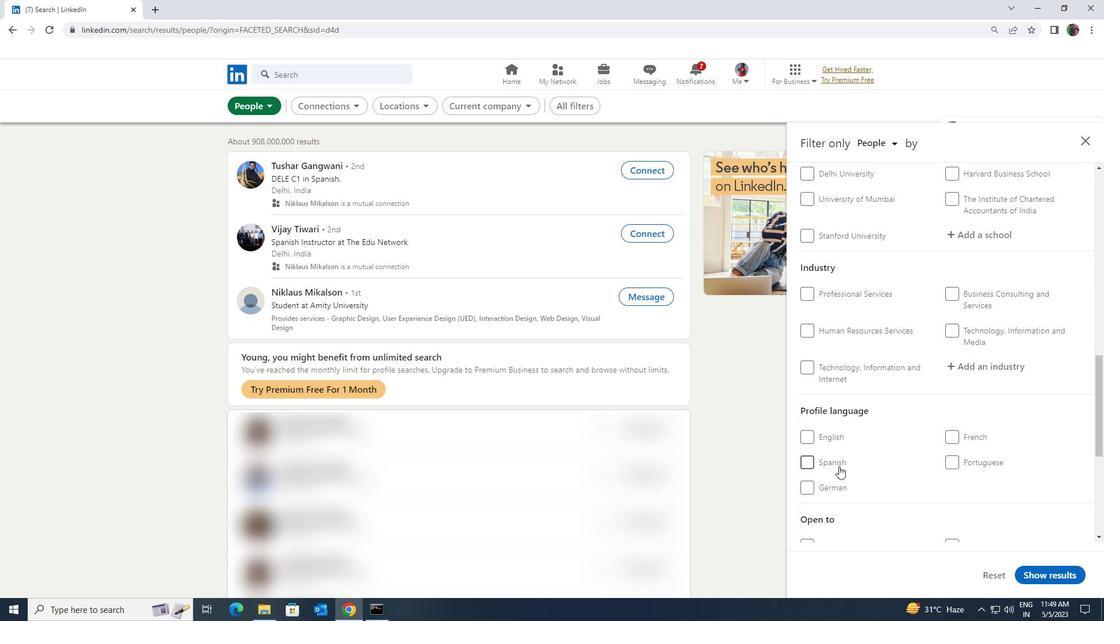 
Action: Mouse moved to (905, 466)
Screenshot: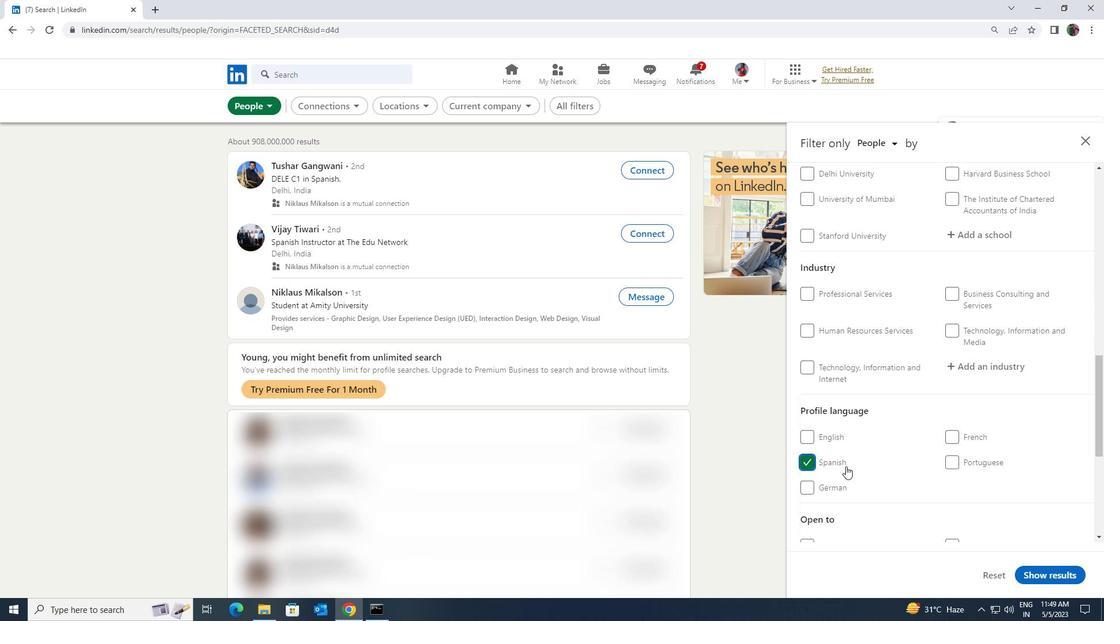 
Action: Mouse scrolled (905, 466) with delta (0, 0)
Screenshot: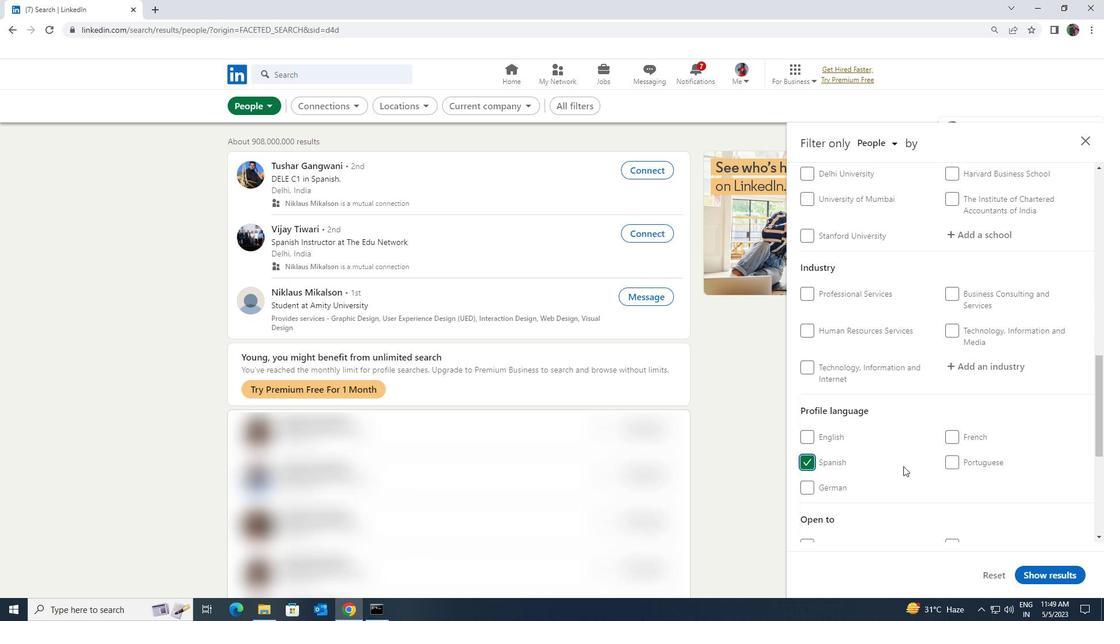 
Action: Mouse scrolled (905, 466) with delta (0, 0)
Screenshot: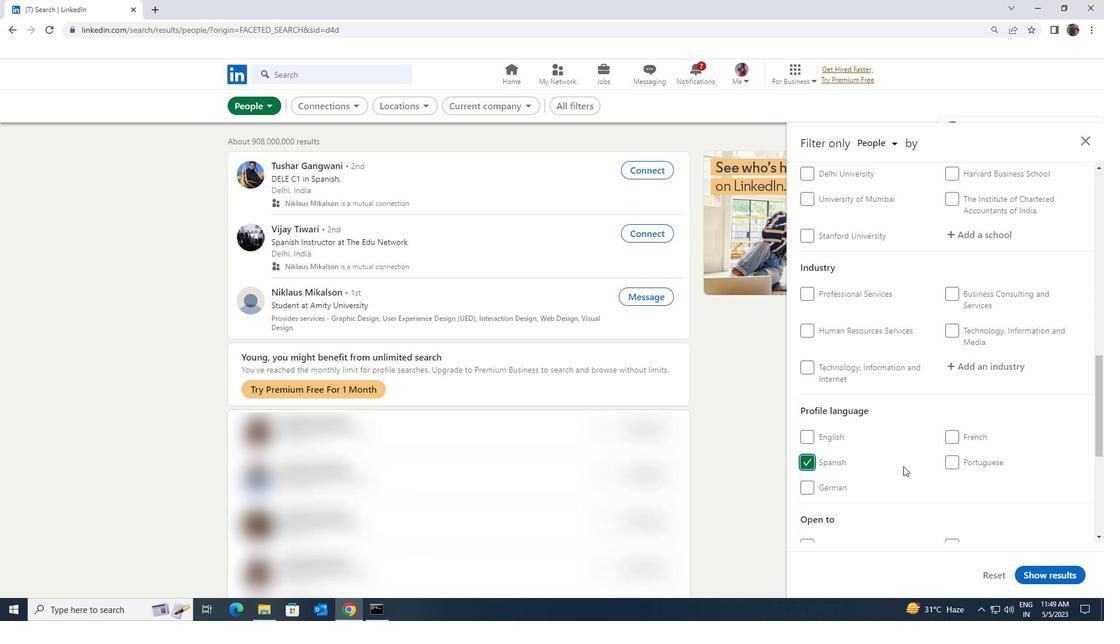 
Action: Mouse scrolled (905, 466) with delta (0, 0)
Screenshot: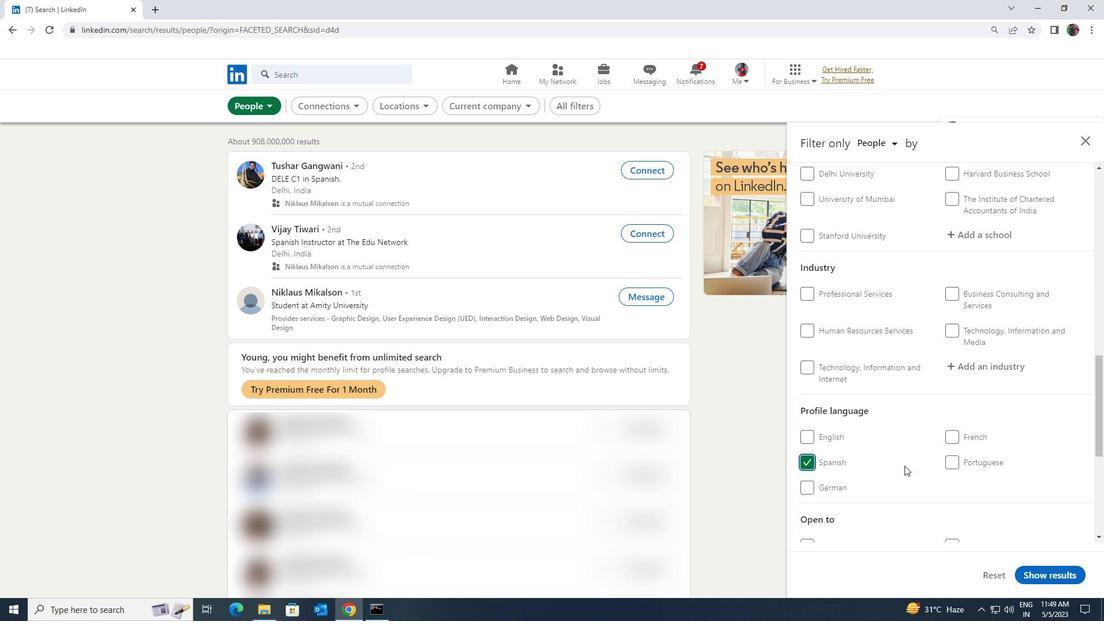 
Action: Mouse moved to (911, 463)
Screenshot: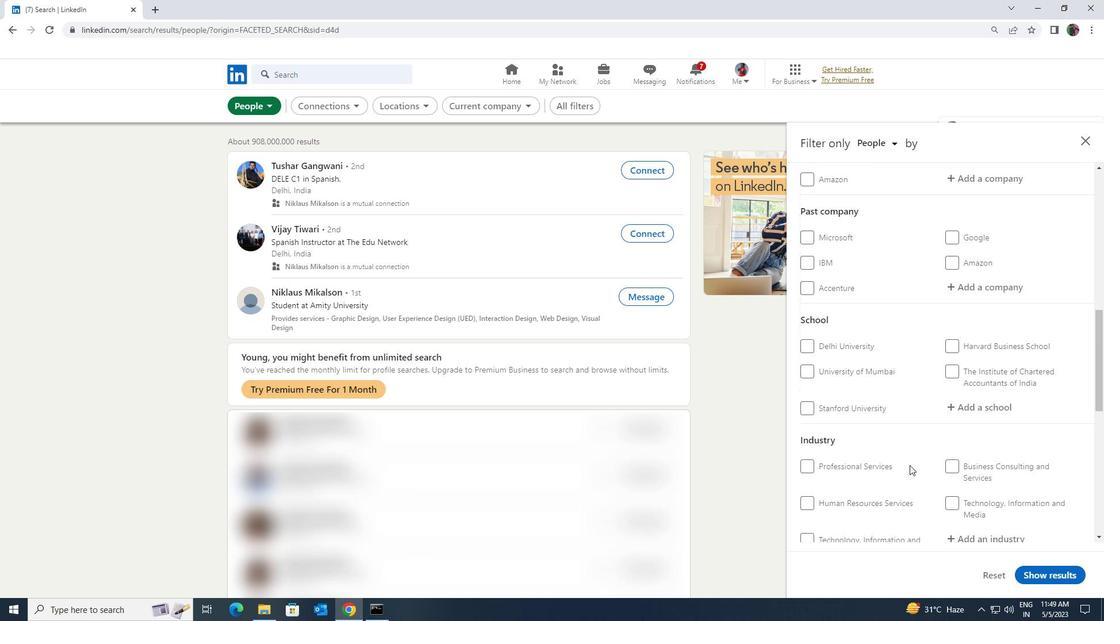 
Action: Mouse scrolled (911, 464) with delta (0, 0)
Screenshot: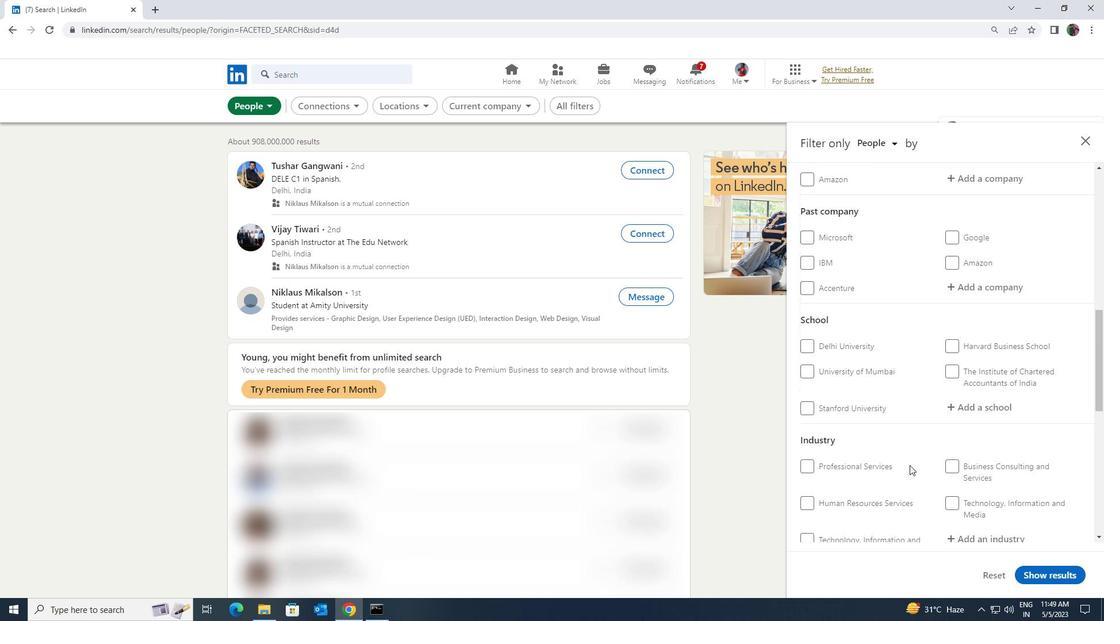 
Action: Mouse moved to (911, 463)
Screenshot: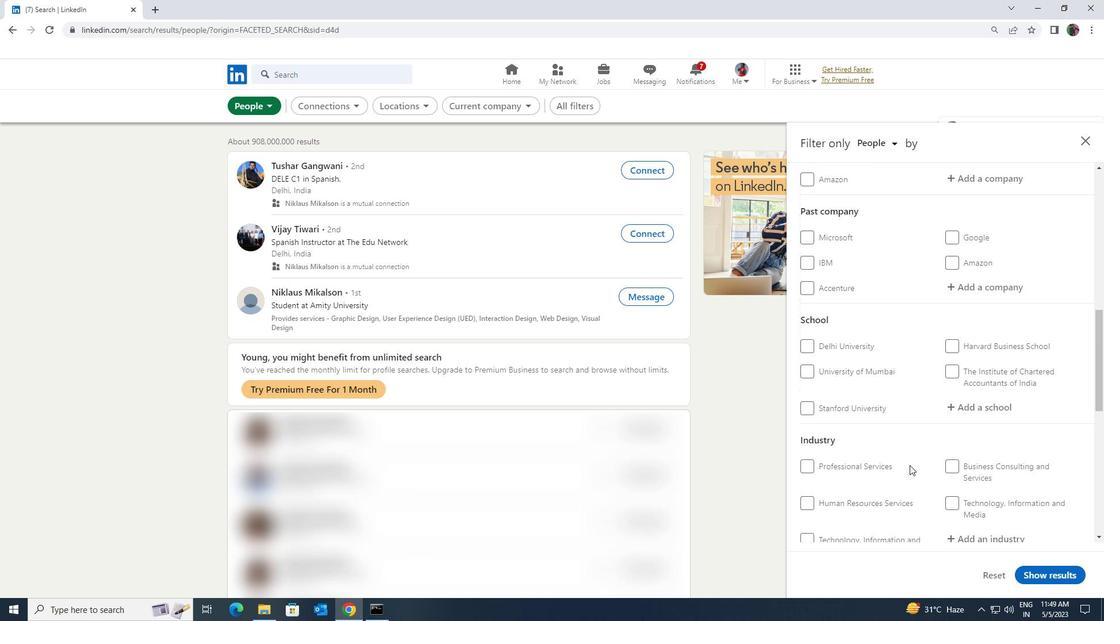 
Action: Mouse scrolled (911, 464) with delta (0, 0)
Screenshot: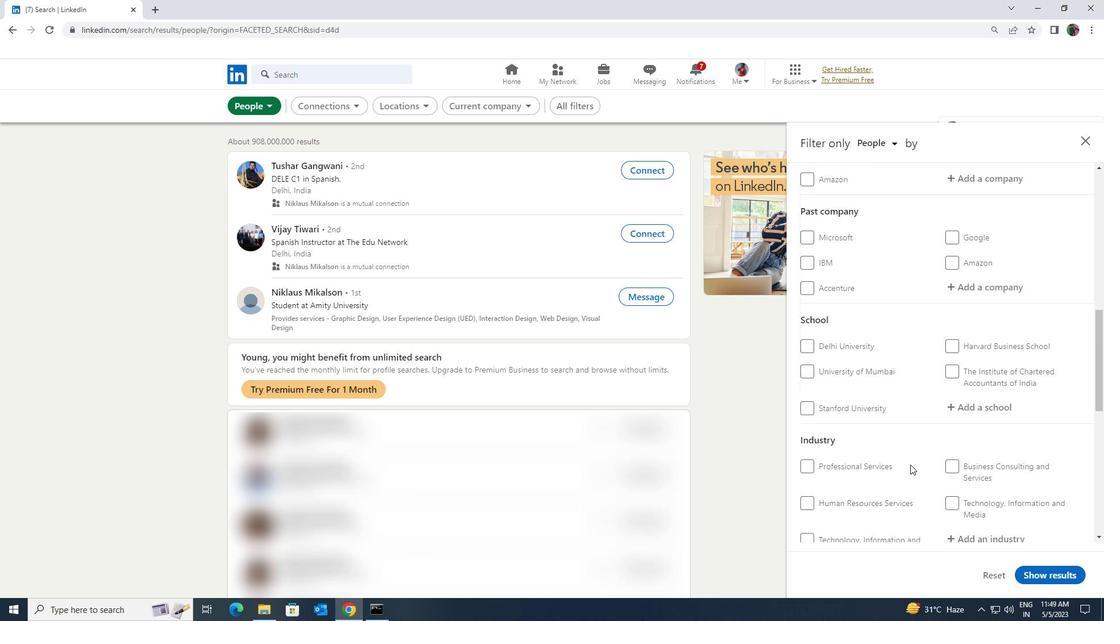 
Action: Mouse scrolled (911, 464) with delta (0, 0)
Screenshot: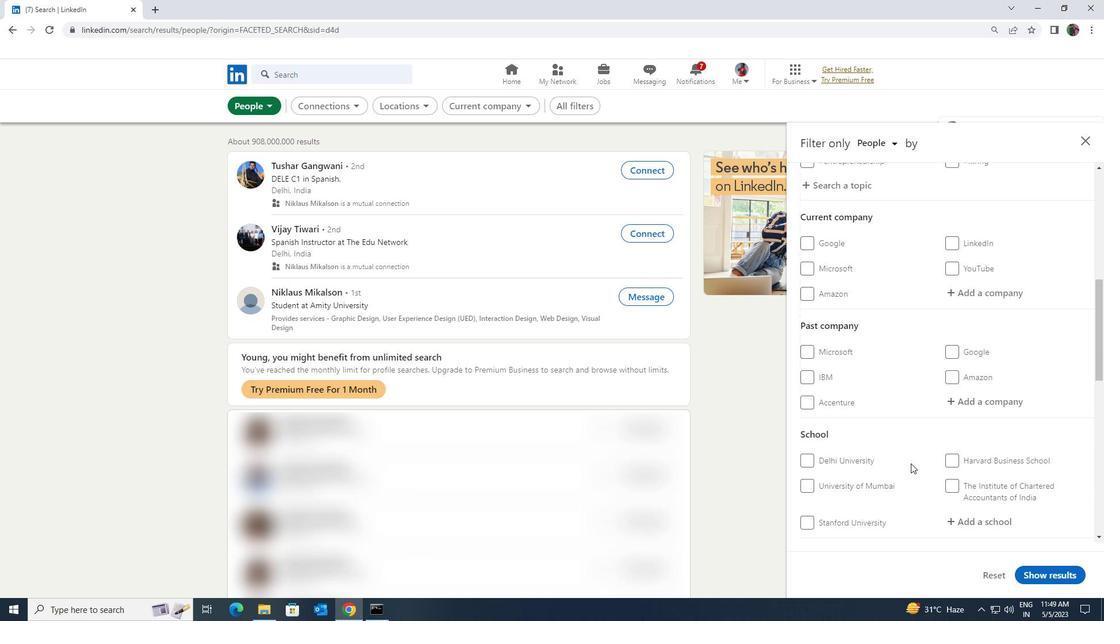 
Action: Mouse scrolled (911, 464) with delta (0, 0)
Screenshot: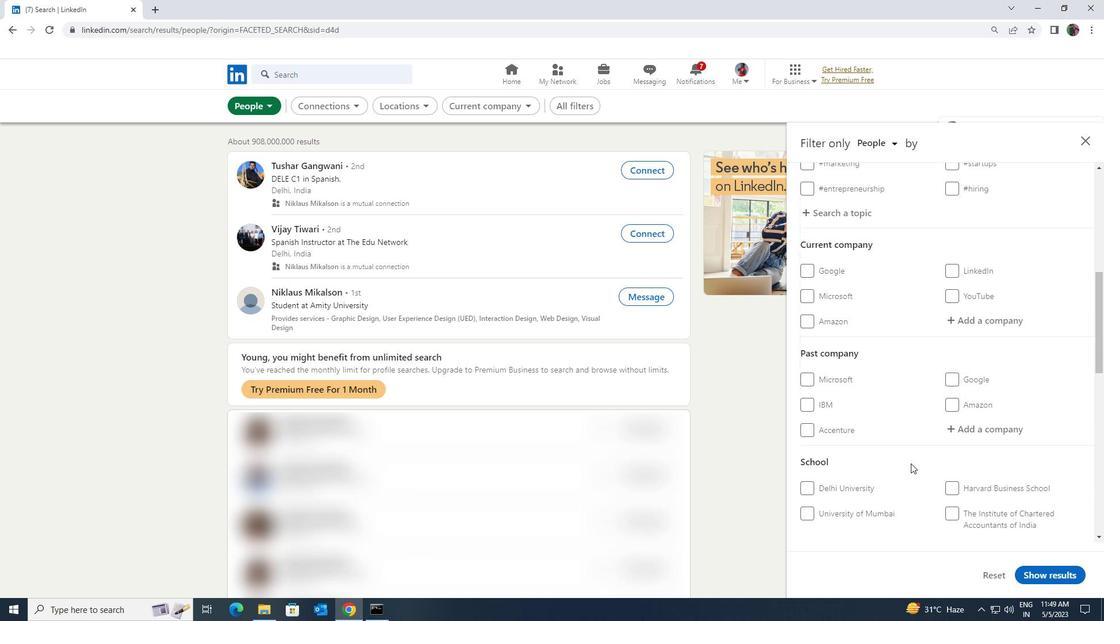 
Action: Mouse moved to (970, 407)
Screenshot: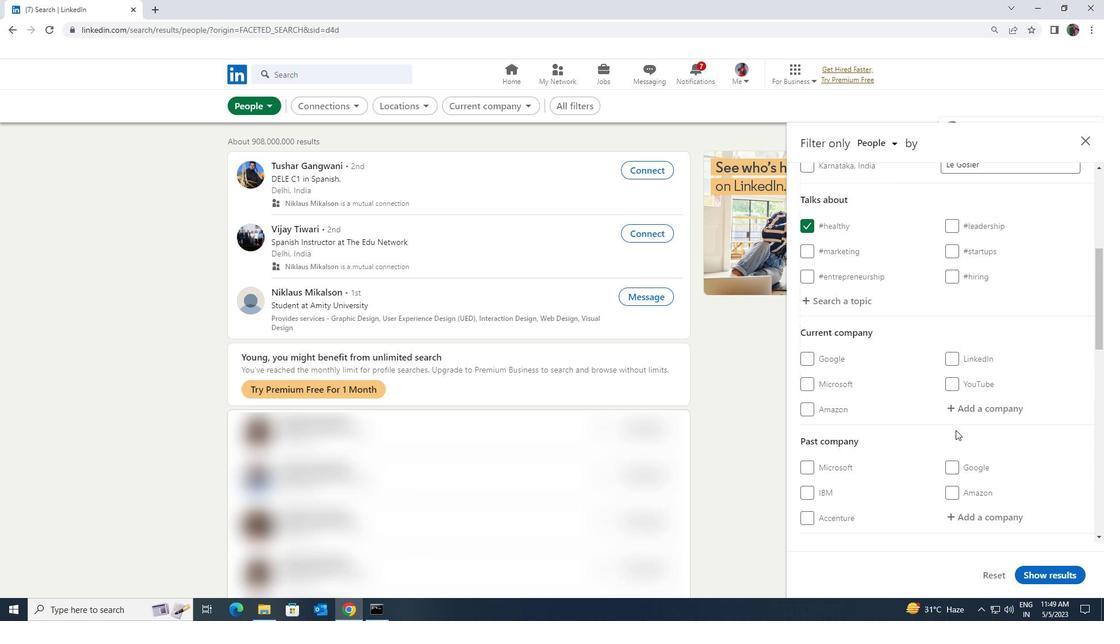 
Action: Mouse pressed left at (970, 407)
Screenshot: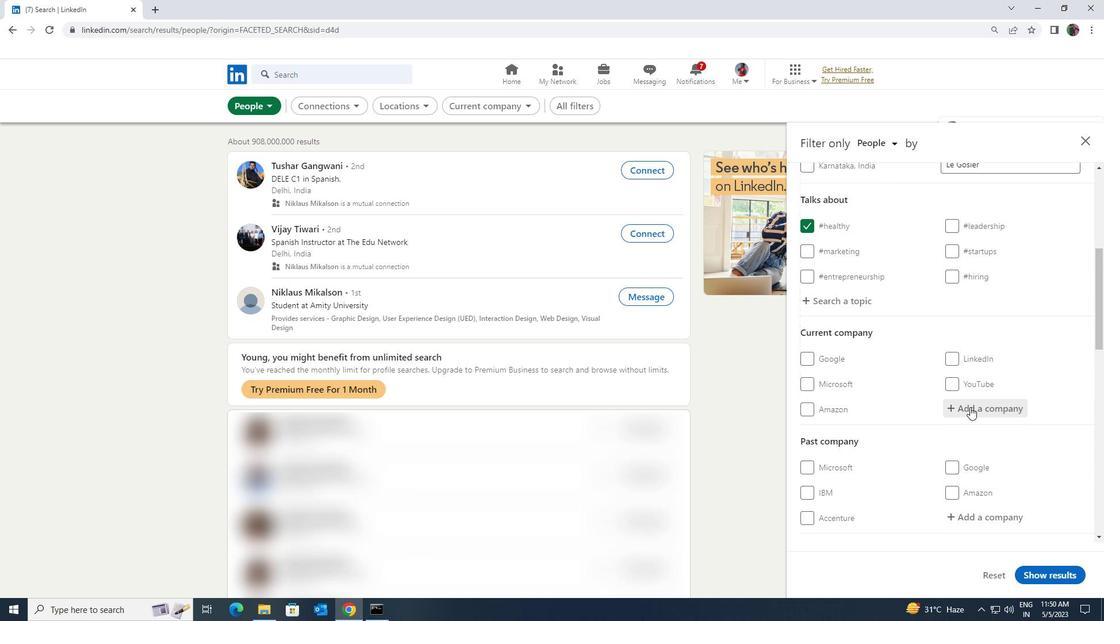 
Action: Key pressed <Key.shift><Key.shift><Key.shift><Key.shift><Key.shift><Key.shift><Key.shift><Key.shift><Key.shift><Key.shift>LXIGO
Screenshot: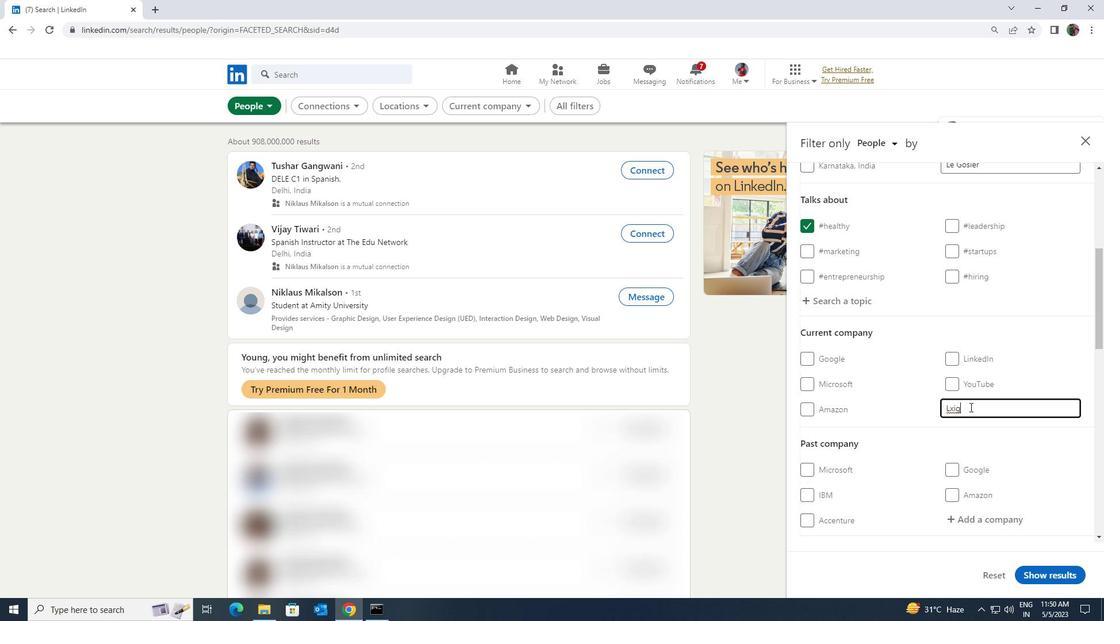 
Action: Mouse scrolled (970, 406) with delta (0, 0)
Screenshot: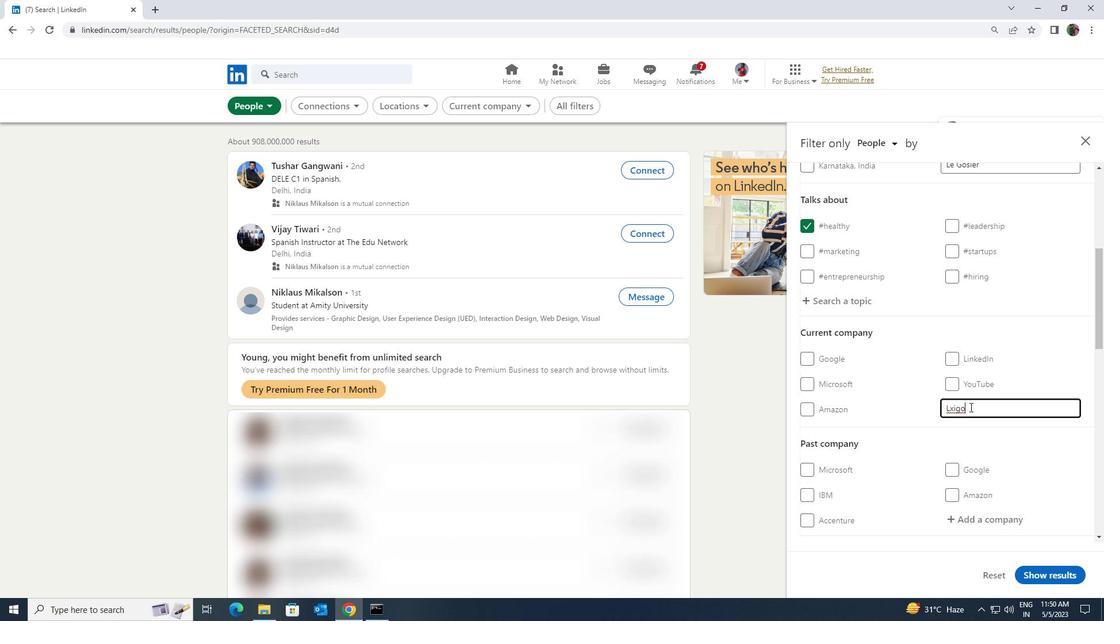 
Action: Mouse scrolled (970, 406) with delta (0, 0)
Screenshot: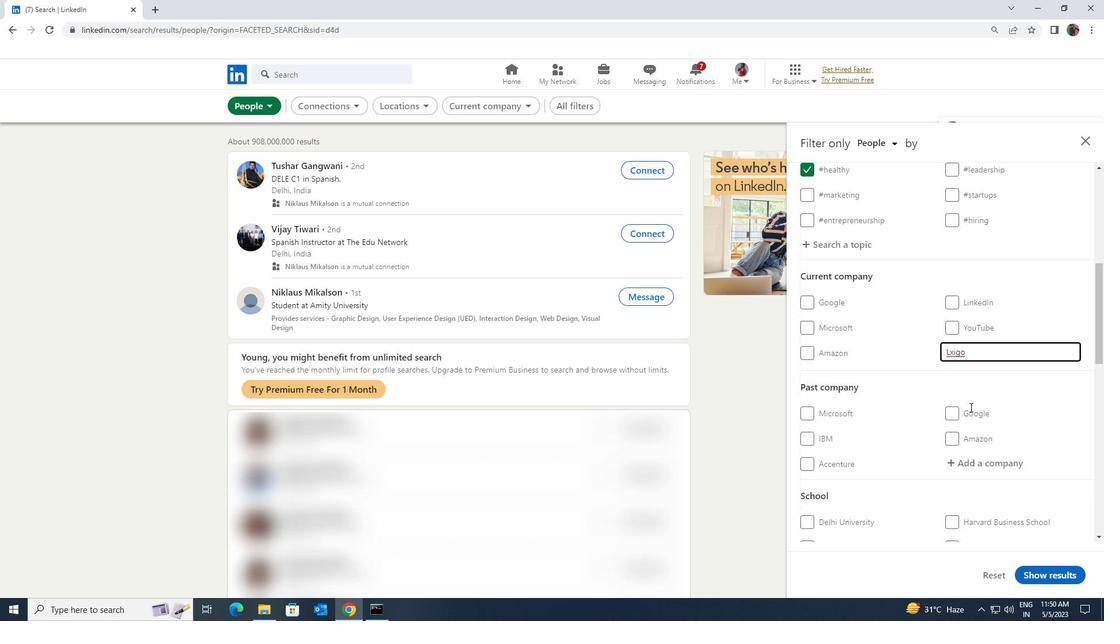 
Action: Mouse scrolled (970, 406) with delta (0, 0)
Screenshot: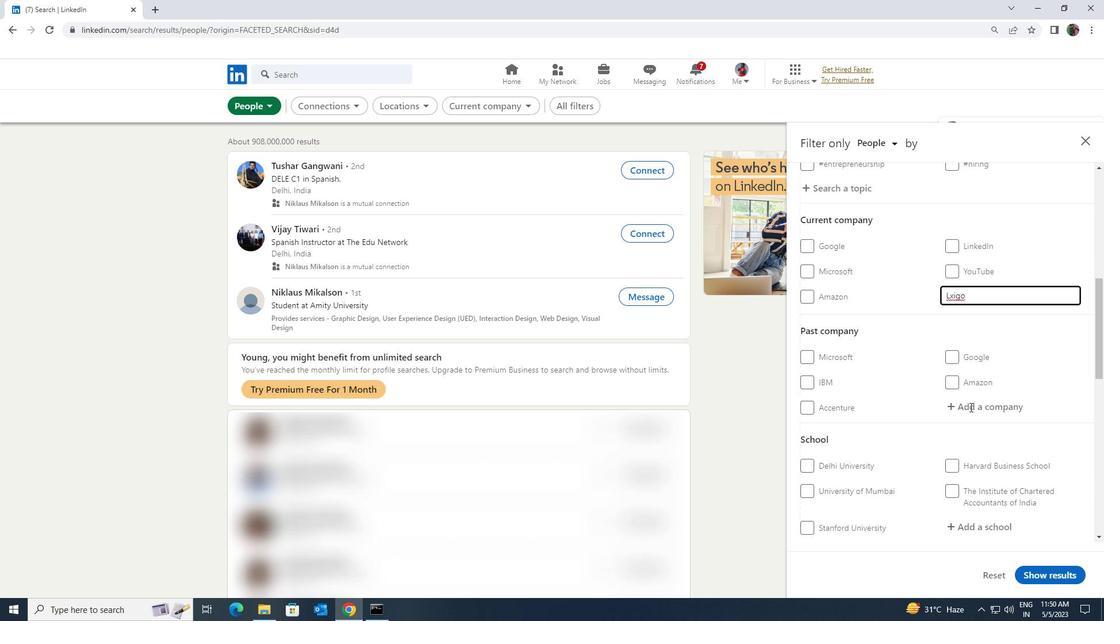 
Action: Mouse scrolled (970, 406) with delta (0, 0)
Screenshot: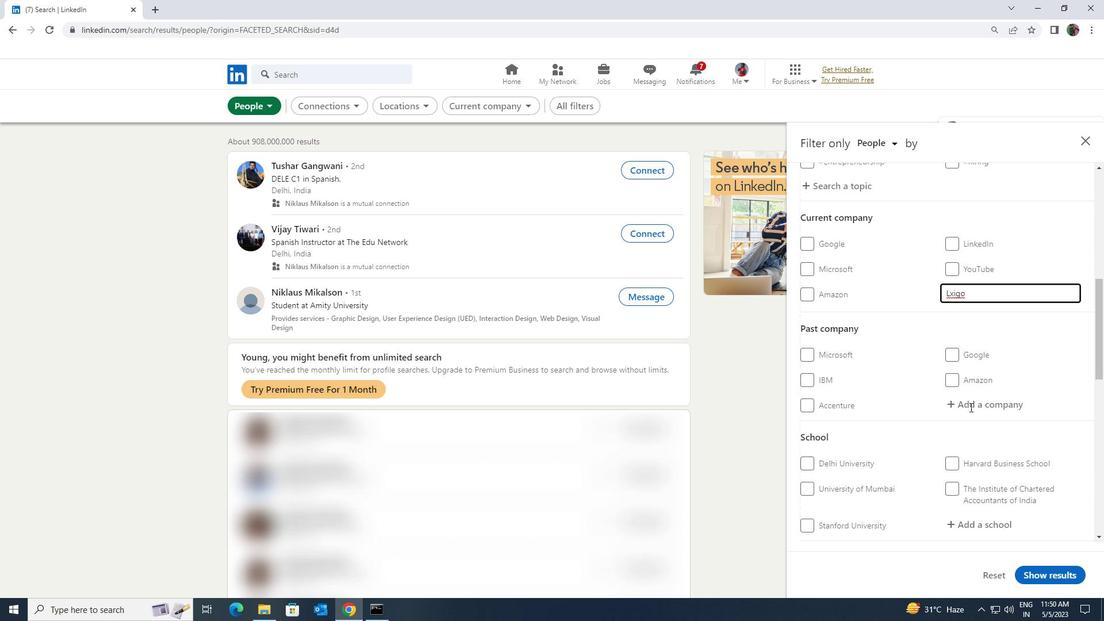 
Action: Mouse moved to (973, 410)
Screenshot: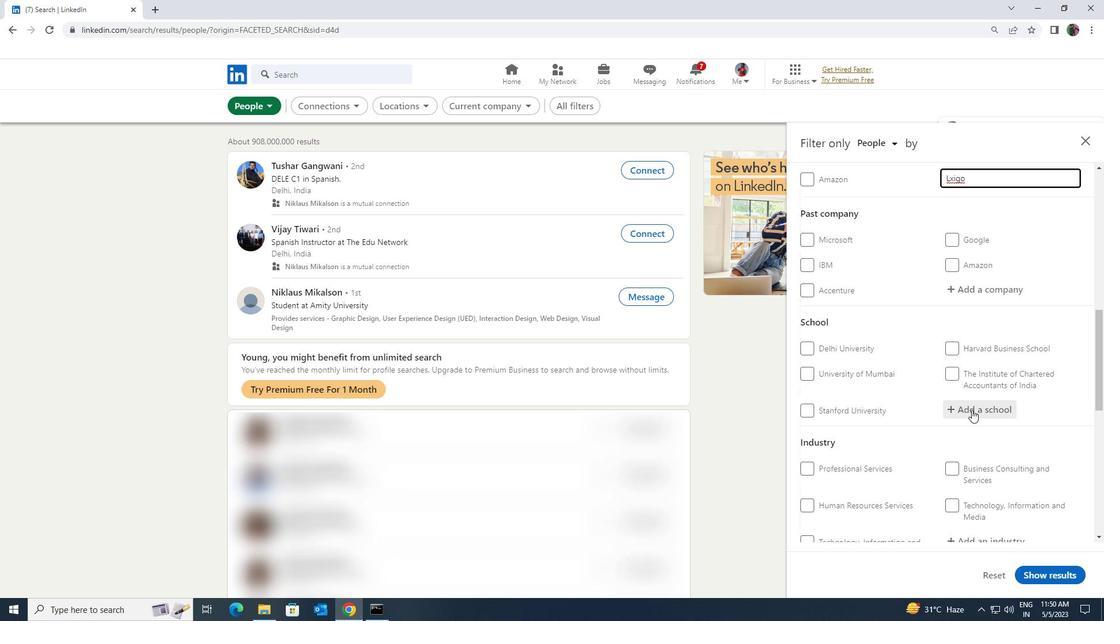 
Action: Mouse pressed left at (973, 410)
Screenshot: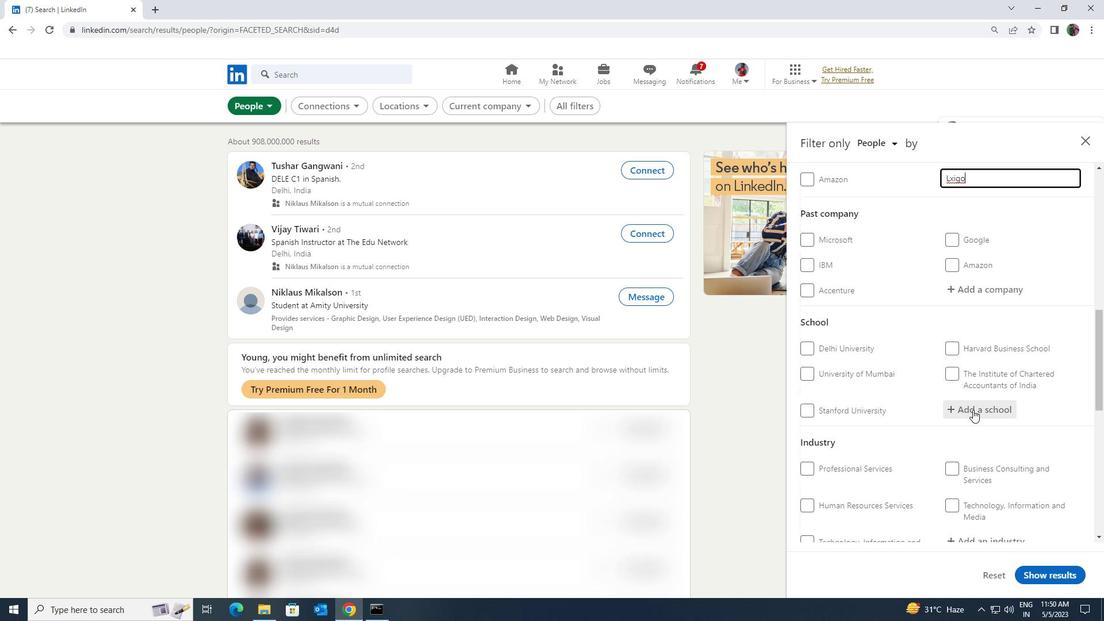 
Action: Key pressed <Key.shift>SIR<Key.space><Key.shift>M<Key.space>VISVE
Screenshot: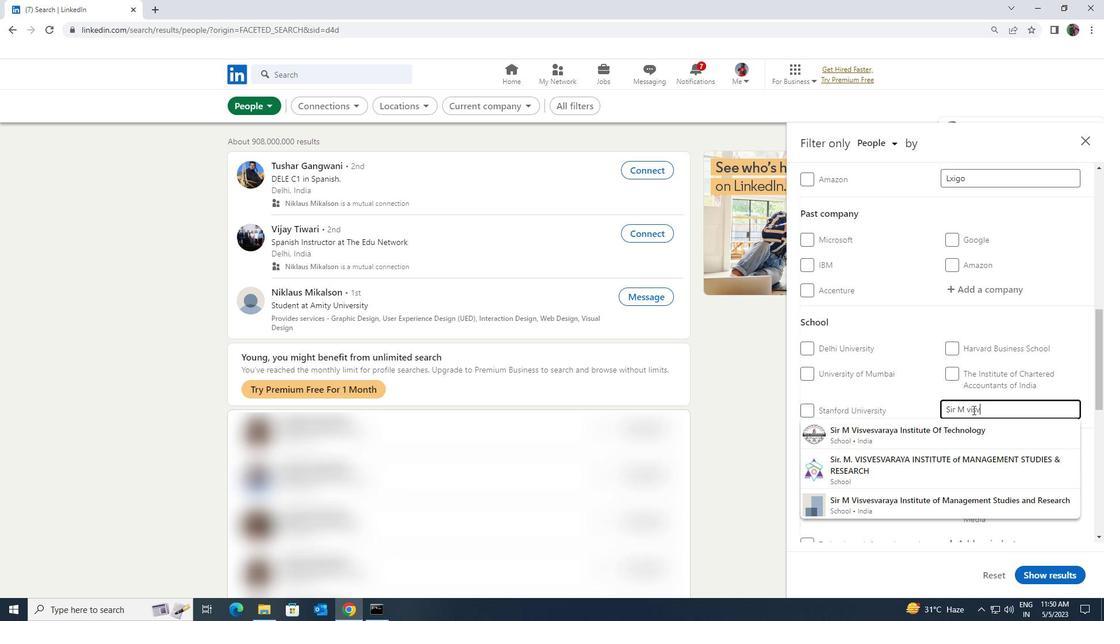 
Action: Mouse moved to (965, 431)
Screenshot: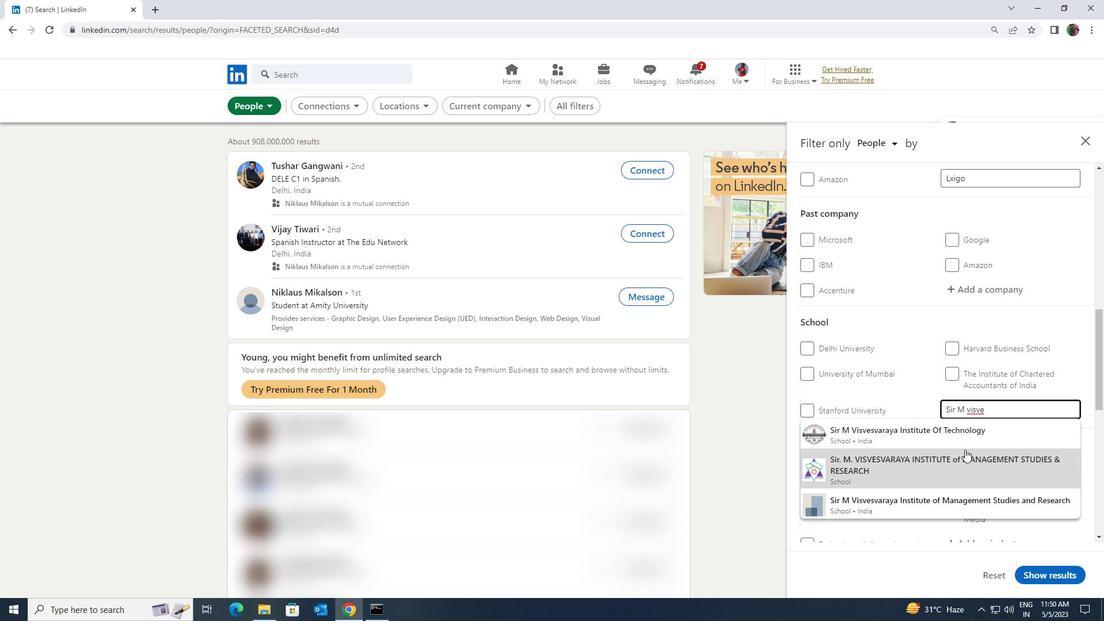 
Action: Mouse pressed left at (965, 431)
Screenshot: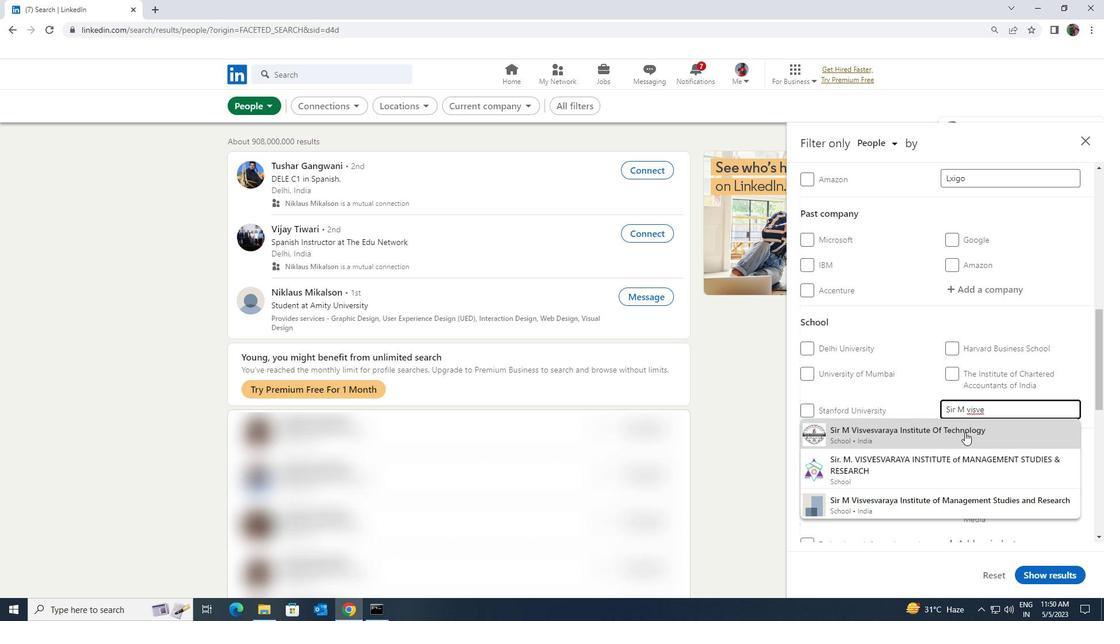 
Action: Mouse scrolled (965, 430) with delta (0, 0)
Screenshot: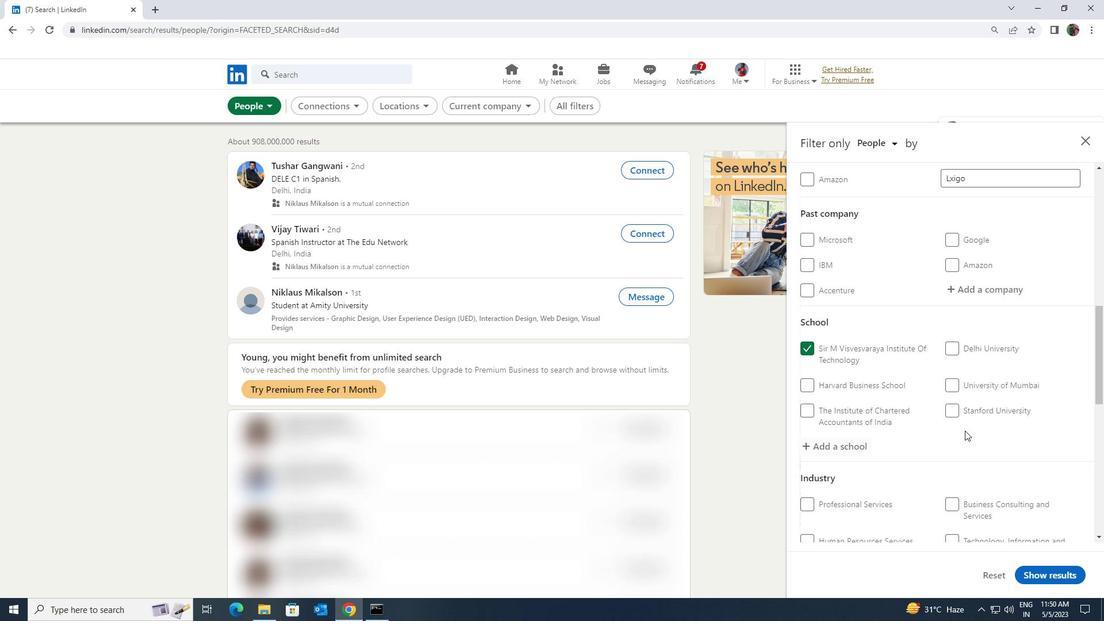 
Action: Mouse scrolled (965, 430) with delta (0, 0)
Screenshot: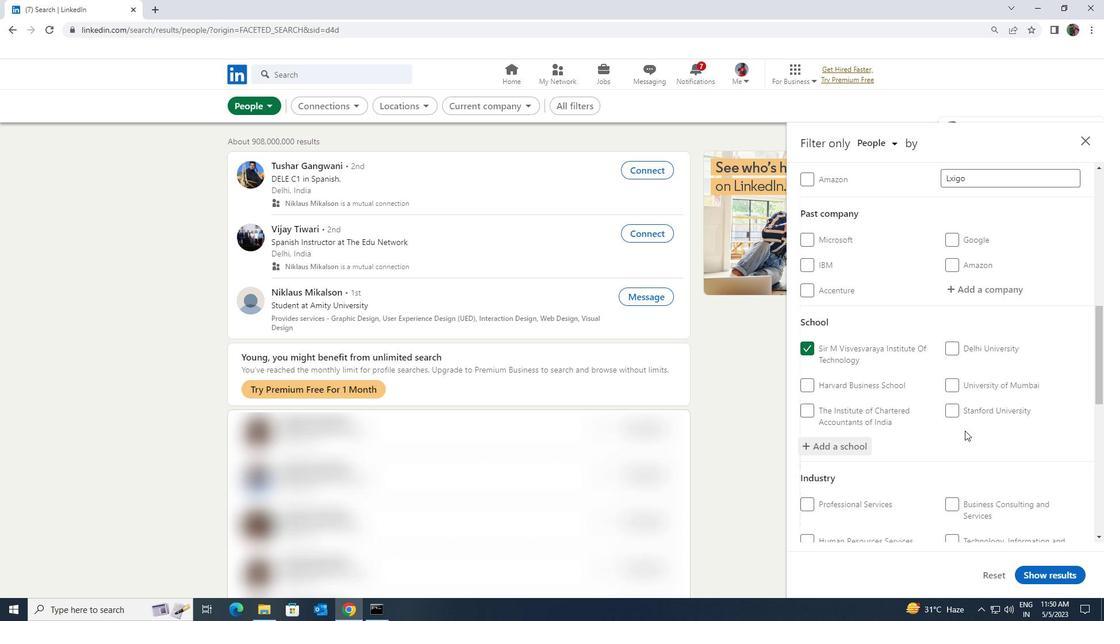 
Action: Mouse scrolled (965, 430) with delta (0, 0)
Screenshot: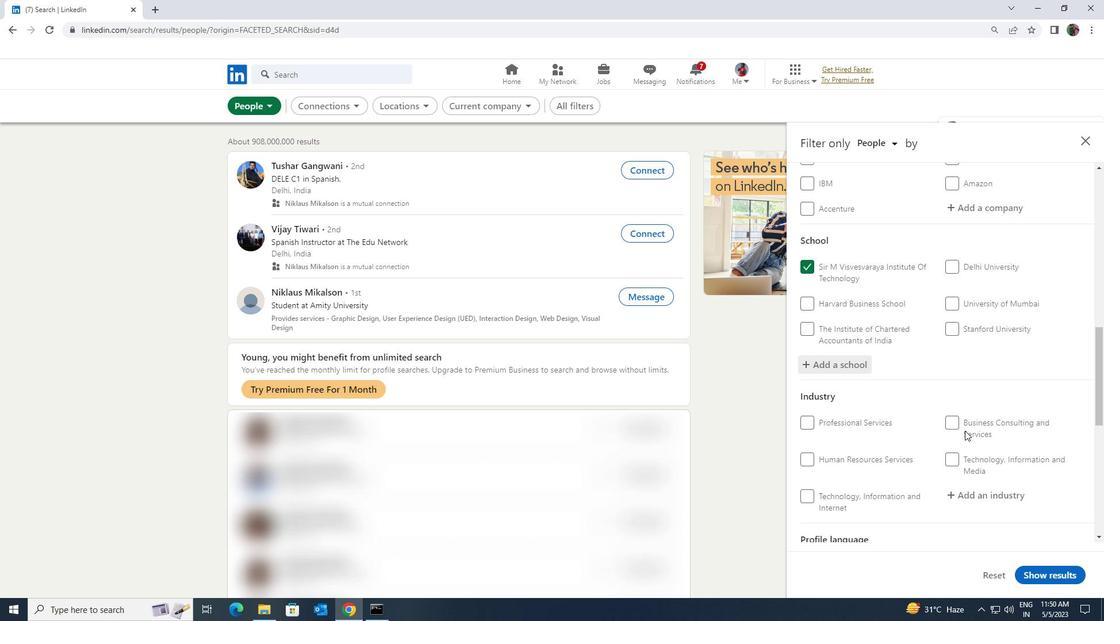 
Action: Mouse moved to (972, 408)
Screenshot: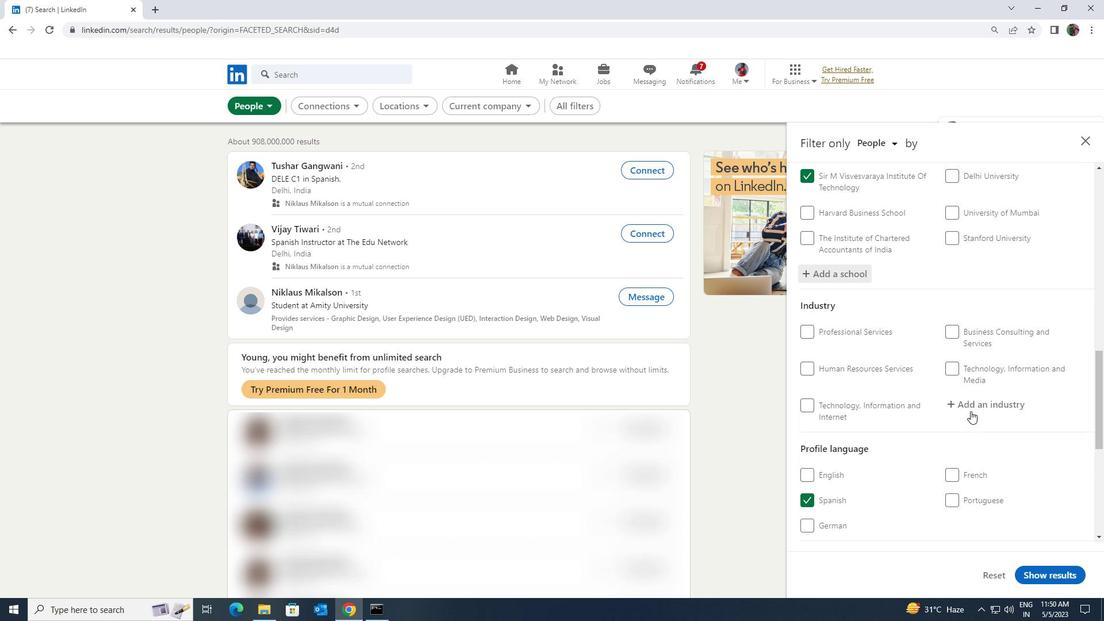 
Action: Mouse pressed left at (972, 408)
Screenshot: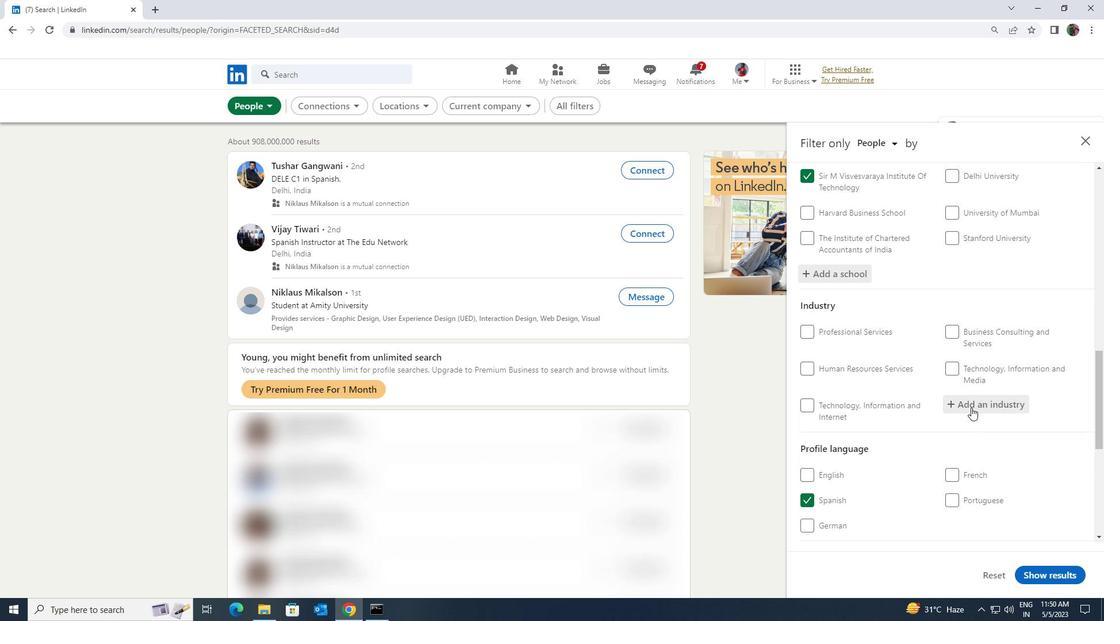 
Action: Key pressed <Key.shift><Key.shift>NURSING
Screenshot: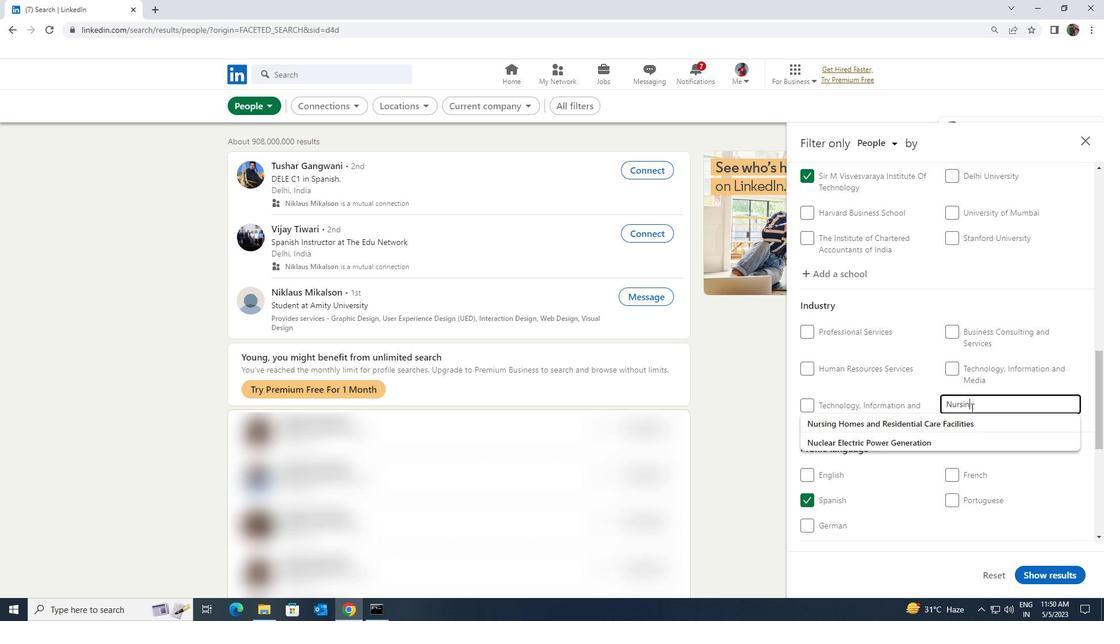 
Action: Mouse moved to (966, 427)
Screenshot: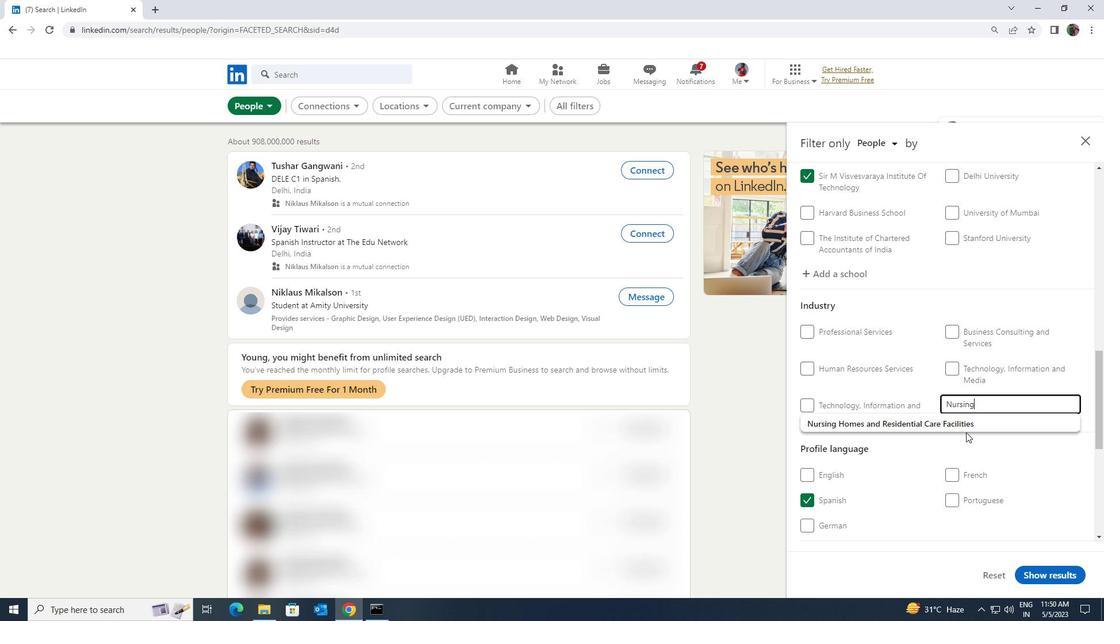 
Action: Mouse pressed left at (966, 427)
Screenshot: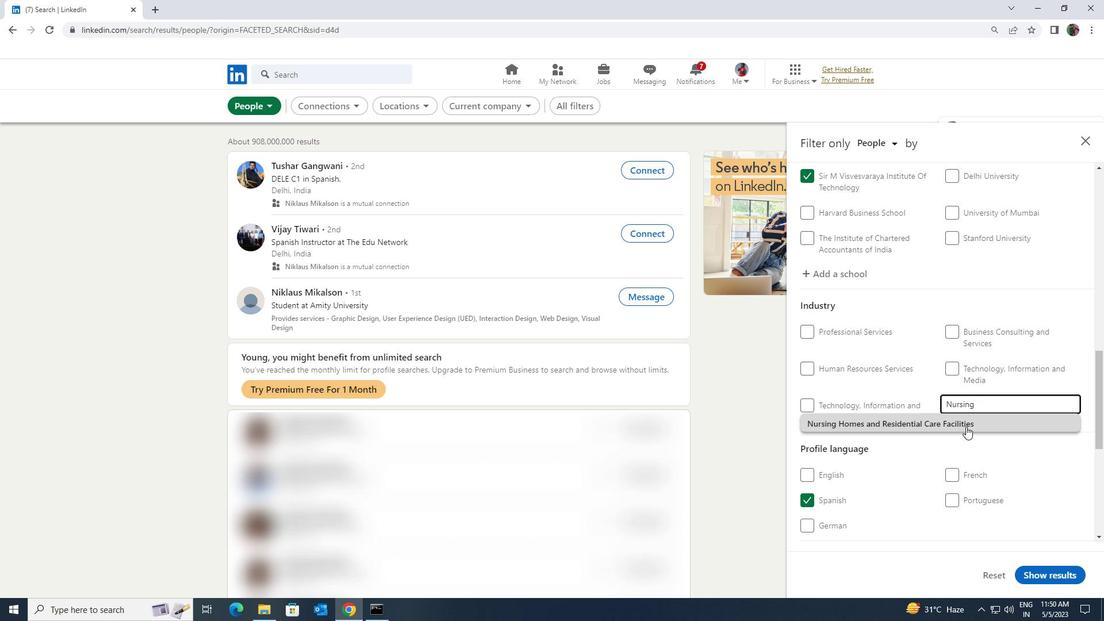 
Action: Mouse moved to (966, 425)
Screenshot: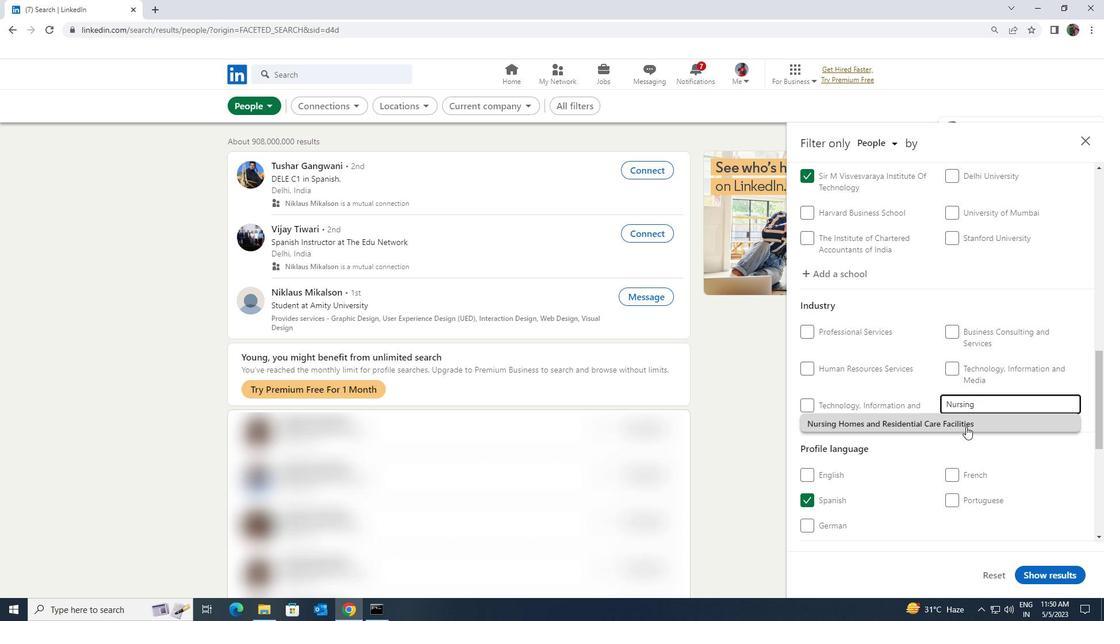 
Action: Mouse scrolled (966, 425) with delta (0, 0)
Screenshot: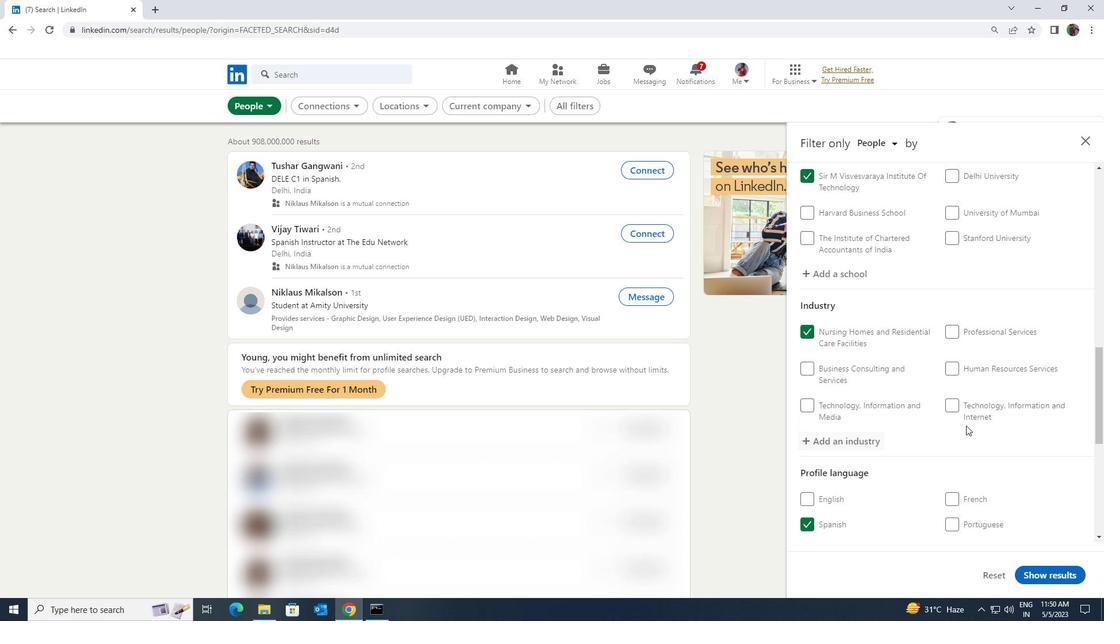 
Action: Mouse scrolled (966, 425) with delta (0, 0)
Screenshot: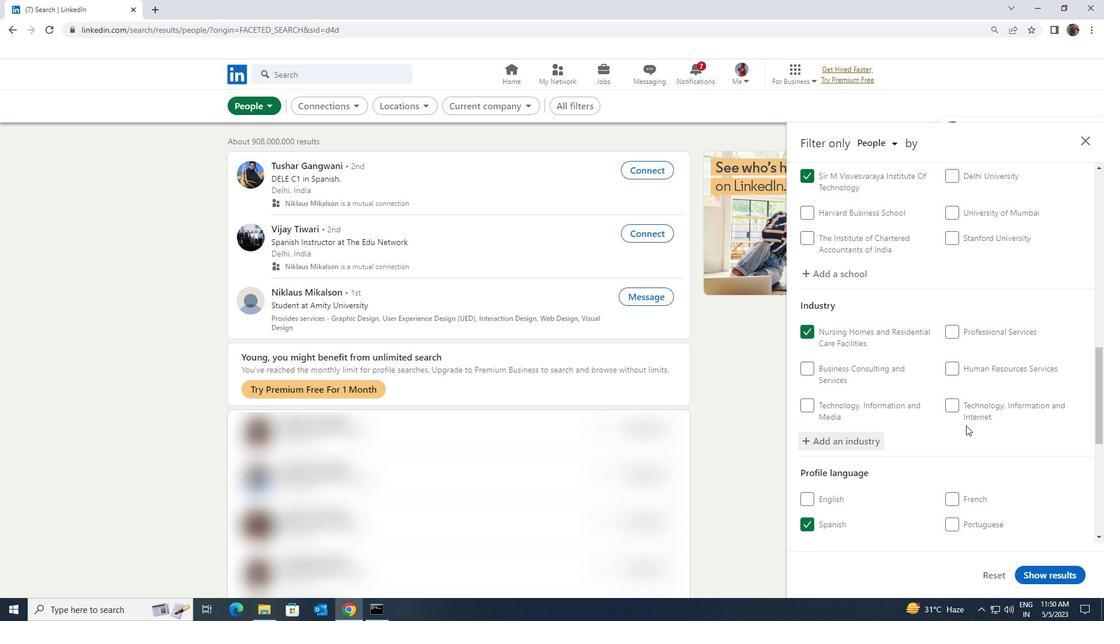 
Action: Mouse moved to (967, 425)
Screenshot: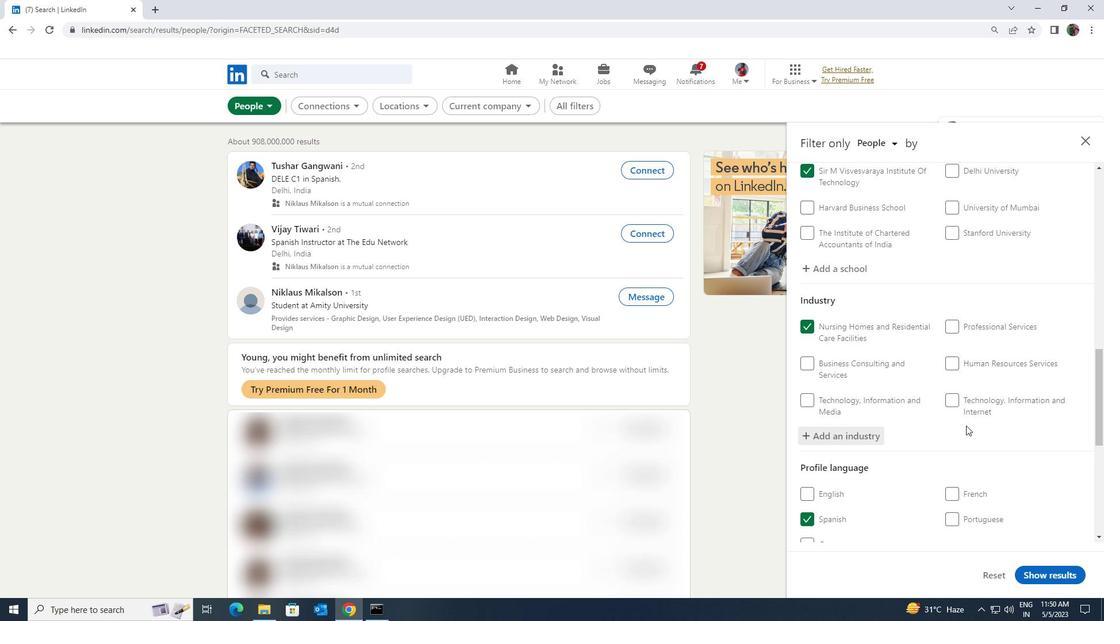 
Action: Mouse scrolled (967, 424) with delta (0, 0)
Screenshot: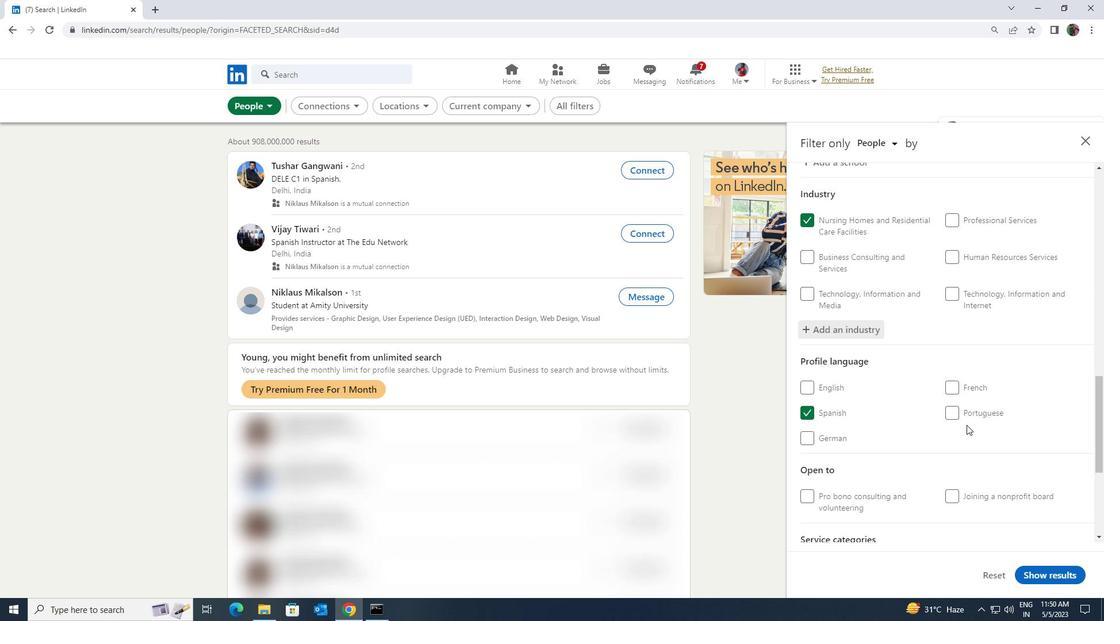 
Action: Mouse scrolled (967, 424) with delta (0, 0)
Screenshot: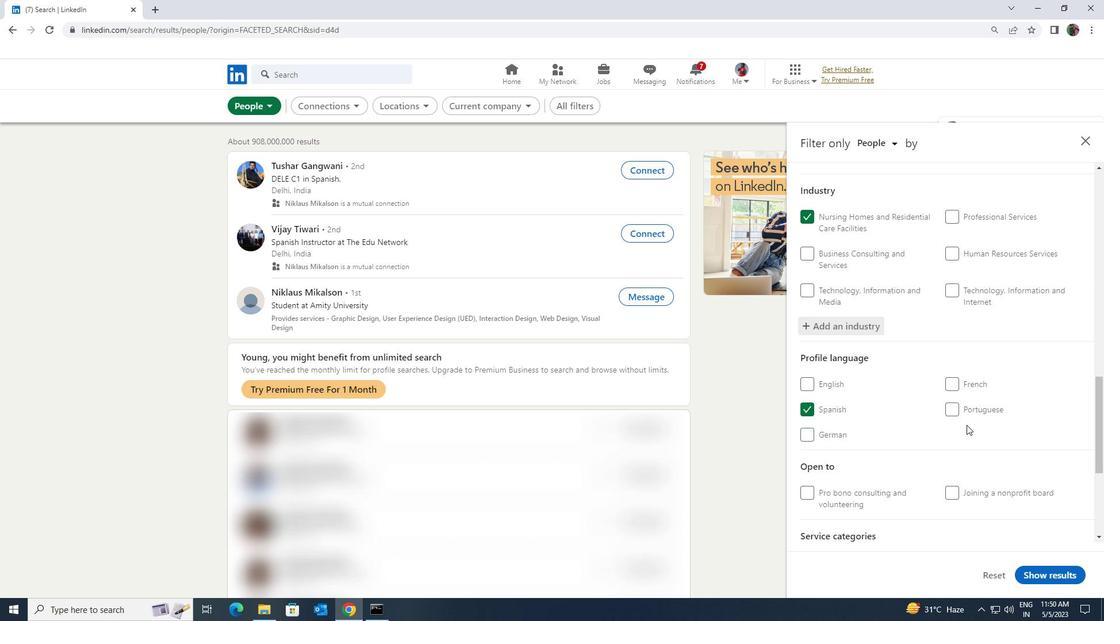 
Action: Mouse scrolled (967, 424) with delta (0, 0)
Screenshot: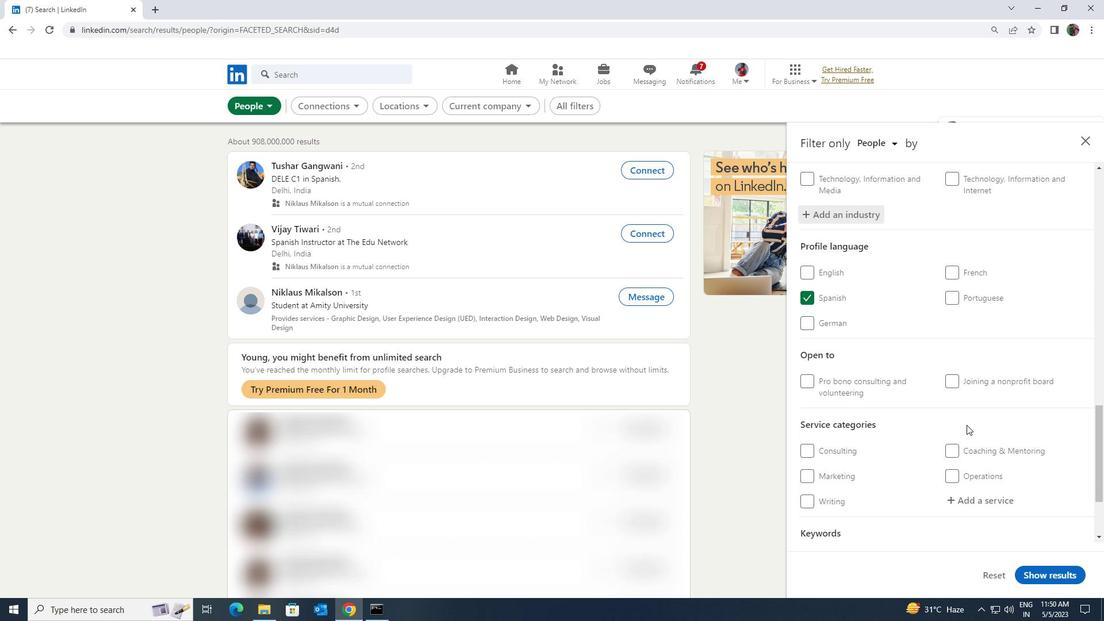 
Action: Mouse moved to (968, 433)
Screenshot: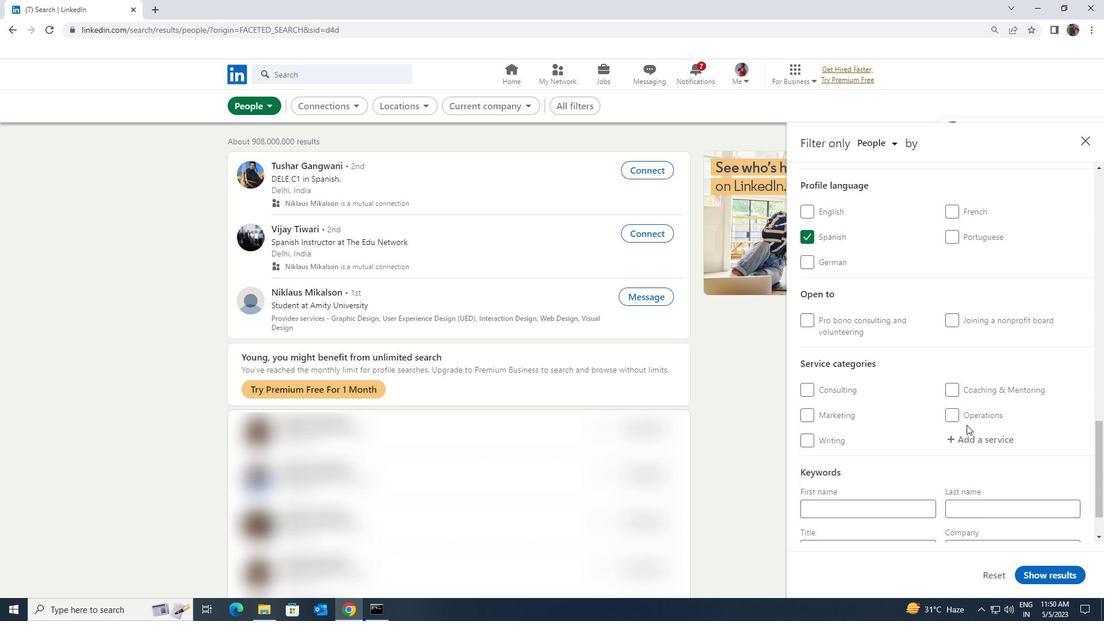 
Action: Mouse pressed left at (968, 433)
Screenshot: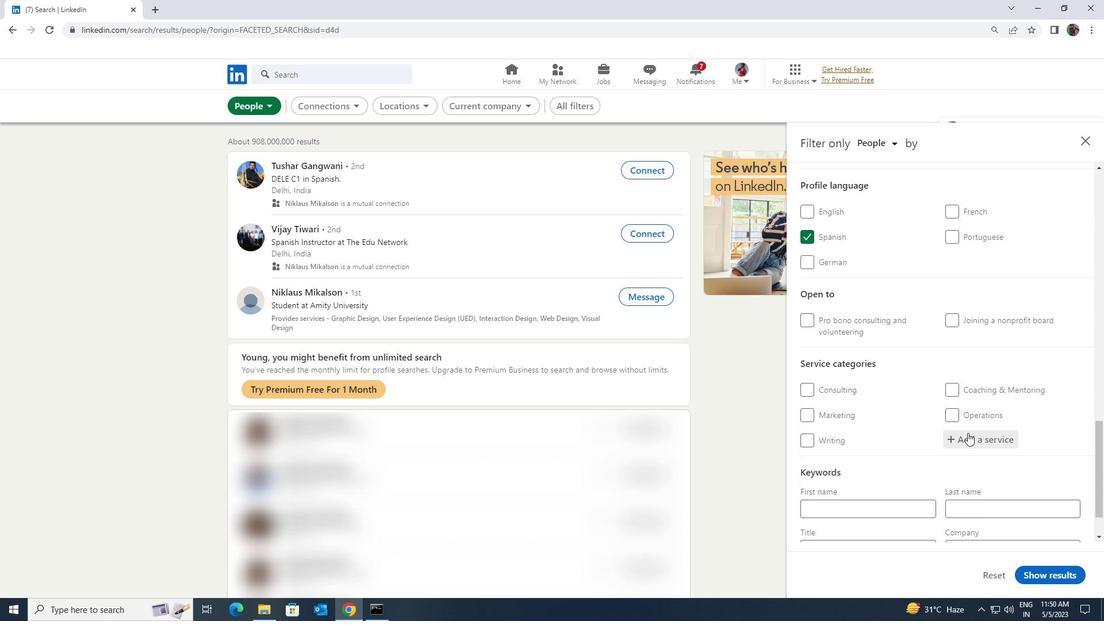 
Action: Mouse moved to (967, 436)
Screenshot: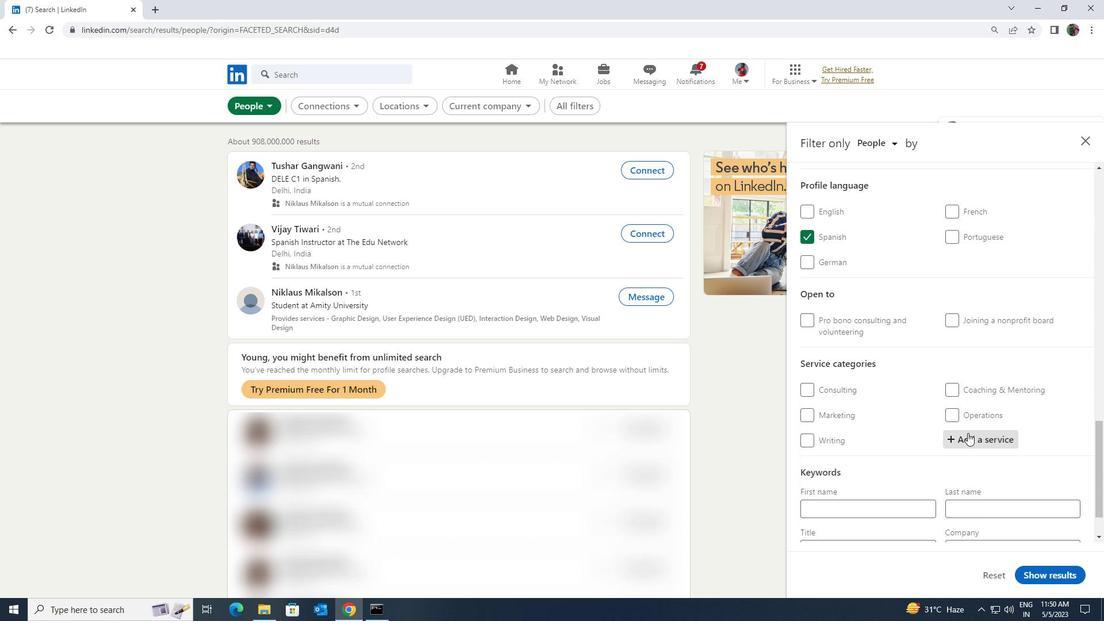 
Action: Key pressed <Key.shift>INFORMATION
Screenshot: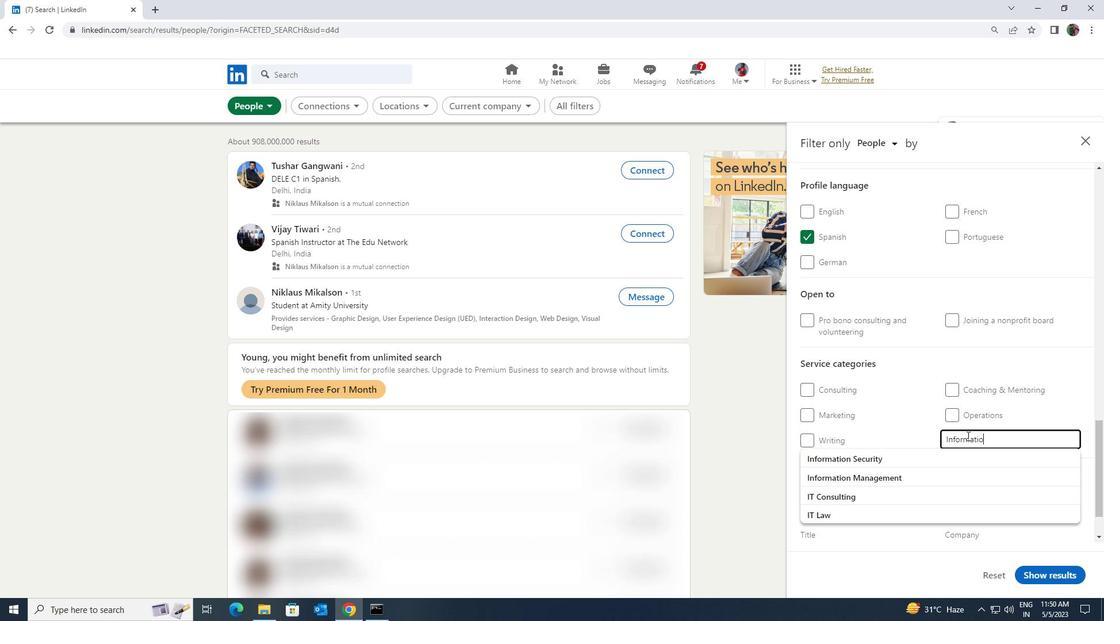
Action: Mouse moved to (957, 470)
Screenshot: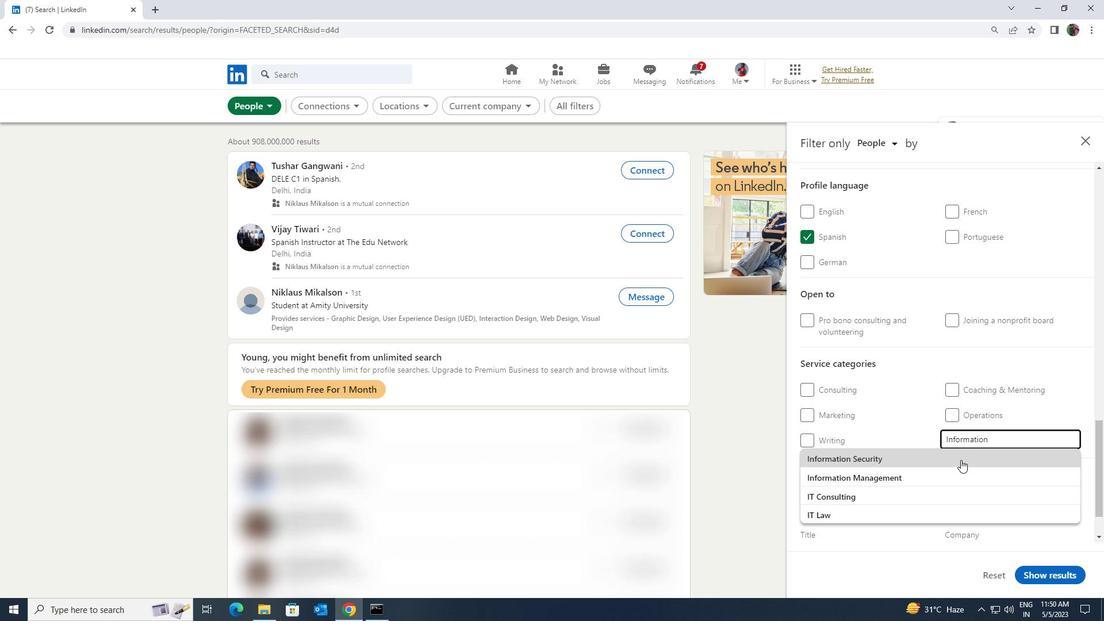 
Action: Mouse pressed left at (957, 470)
Screenshot: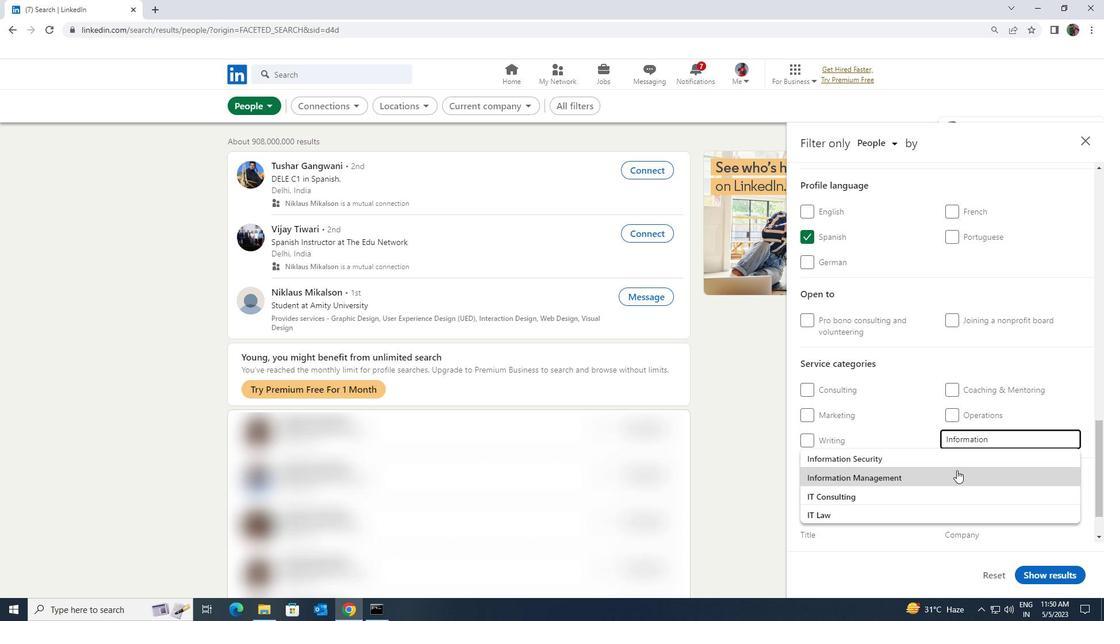 
Action: Mouse scrolled (957, 470) with delta (0, 0)
Screenshot: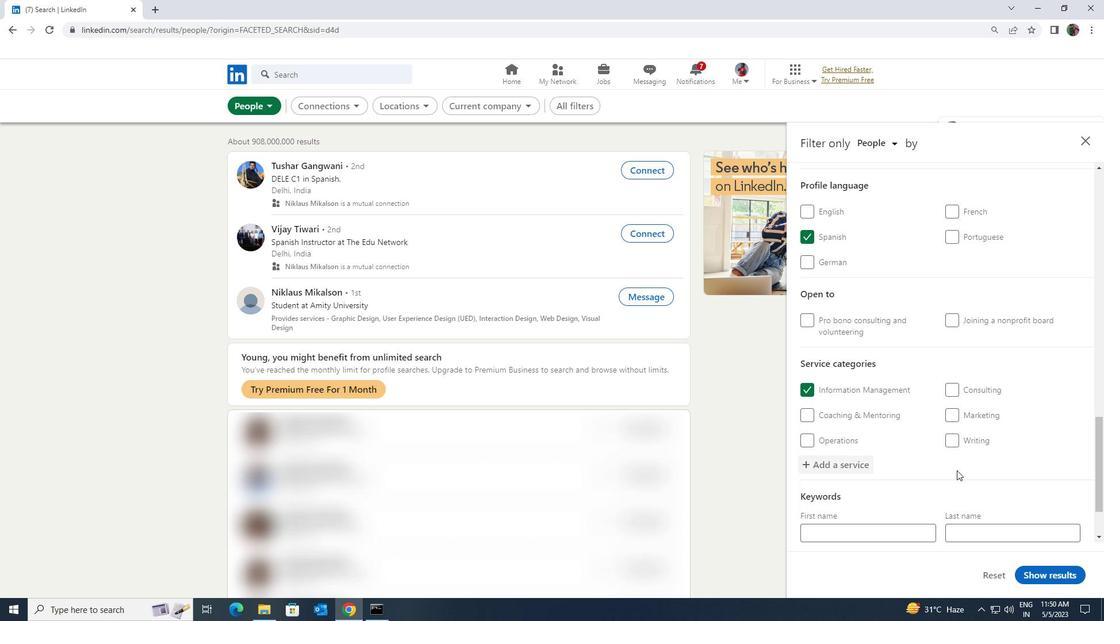 
Action: Mouse scrolled (957, 470) with delta (0, 0)
Screenshot: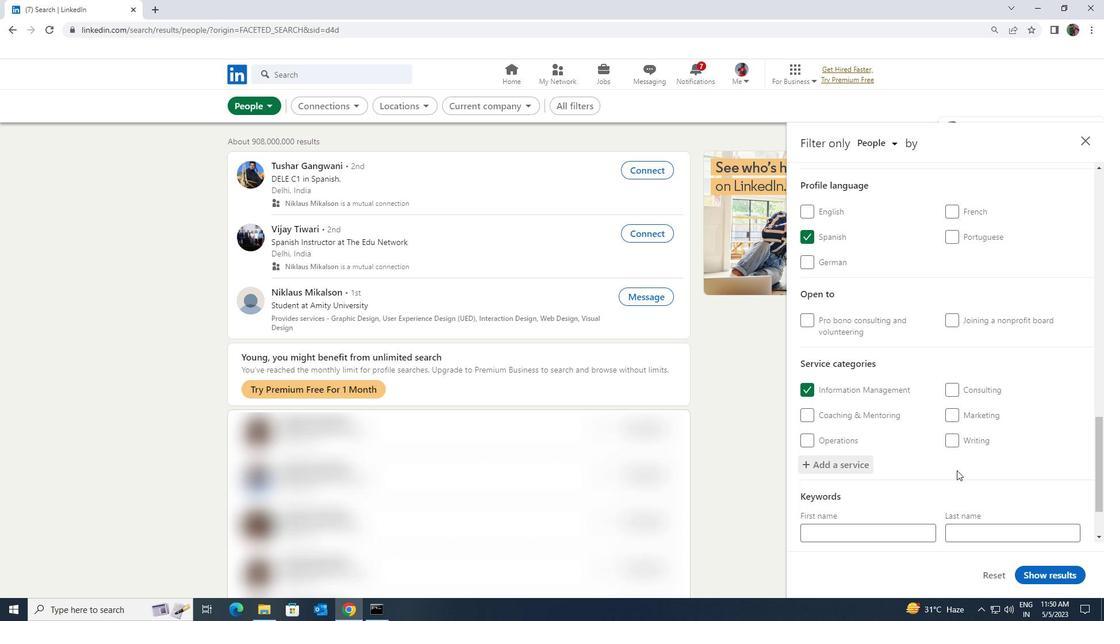 
Action: Mouse moved to (925, 485)
Screenshot: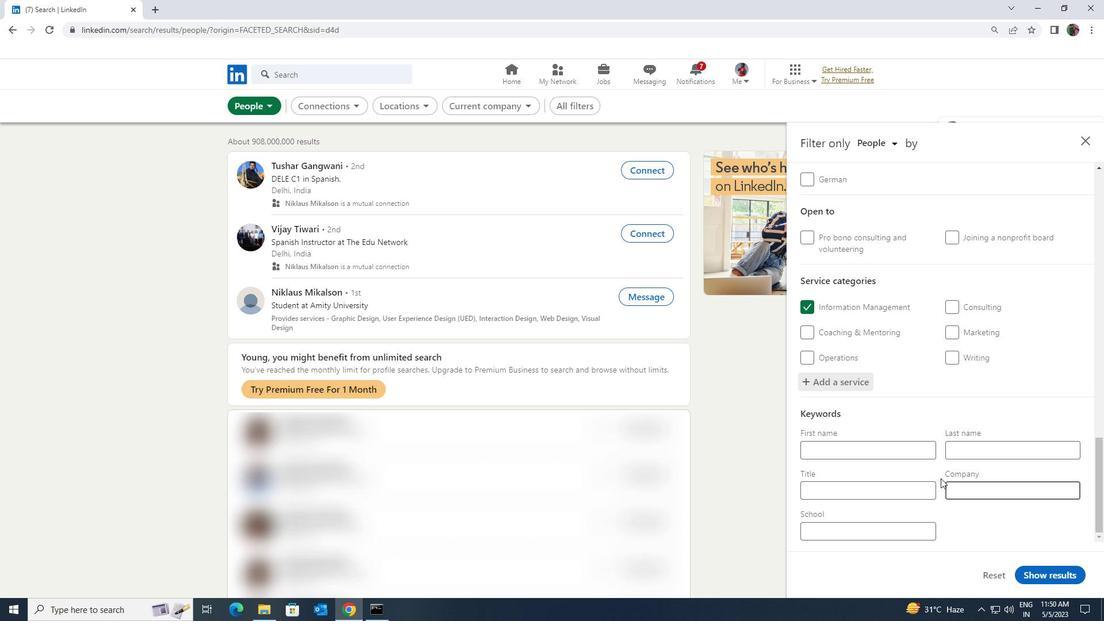 
Action: Mouse pressed left at (925, 485)
Screenshot: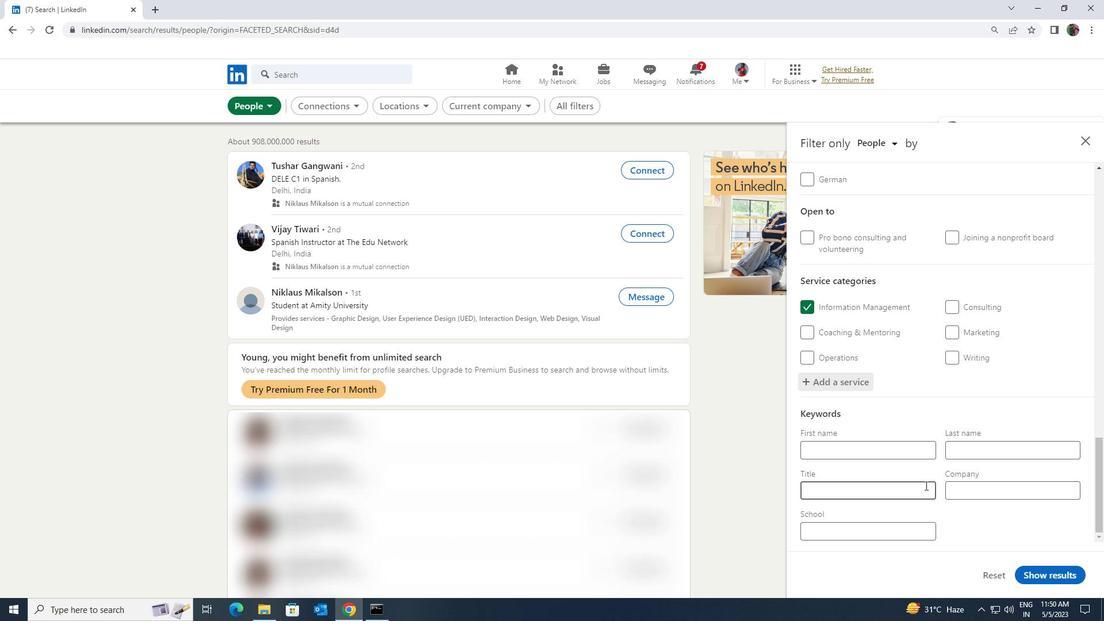 
Action: Key pressed <Key.shift><Key.shift><Key.shift><Key.shift><Key.shift><Key.shift>ASSISTANT<Key.space><Key.shift>PROFESSOR
Screenshot: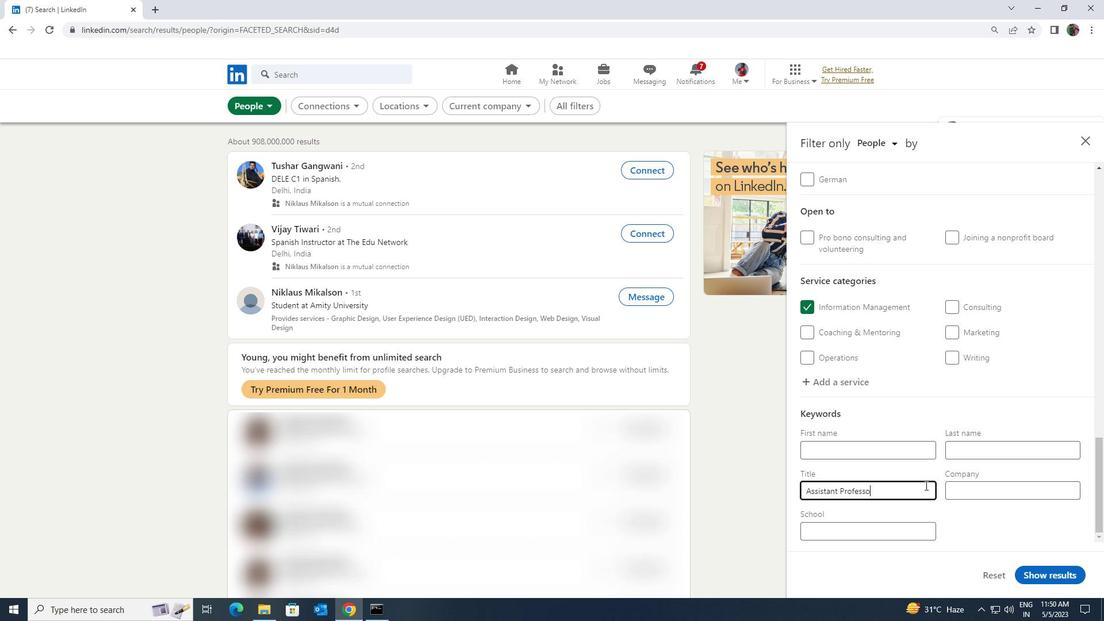 
Action: Mouse moved to (1028, 570)
Screenshot: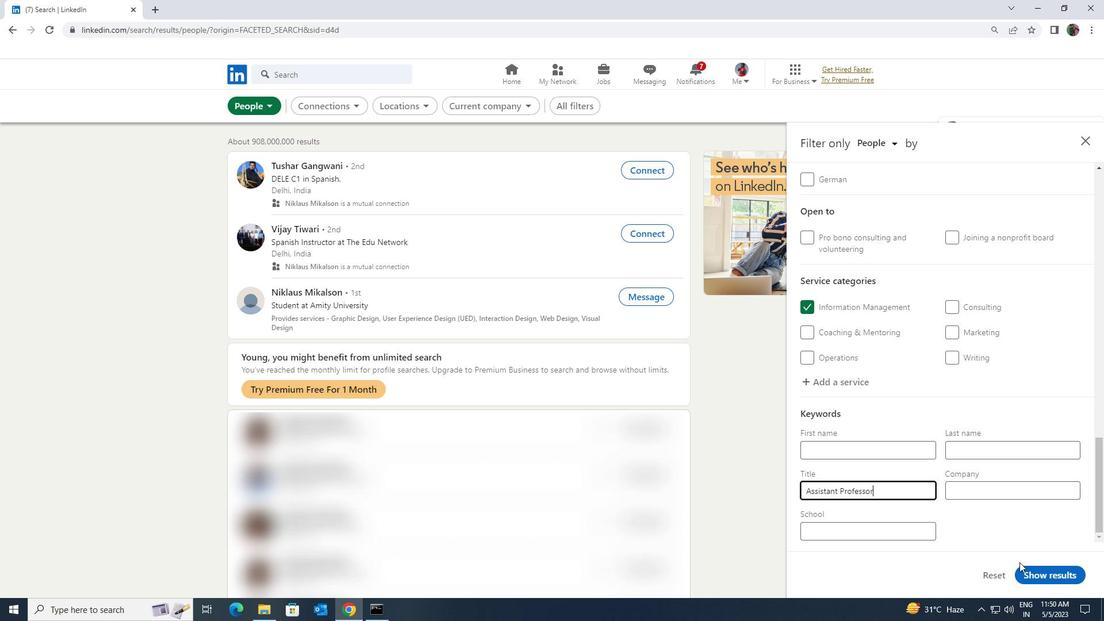 
Action: Mouse pressed left at (1028, 570)
Screenshot: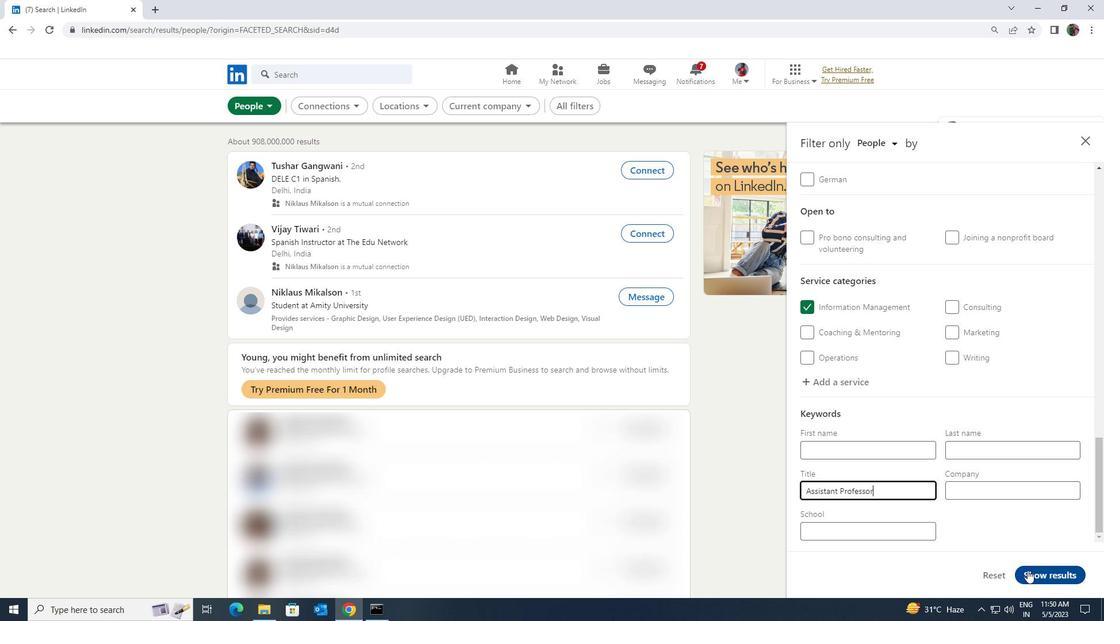 
